 Task: Add a signature Jorge Perez containing With heartfelt thanks and warm wishes, Jorge Perez to email address softage.5@softage.net and add a label Programming
Action: Mouse moved to (1074, 88)
Screenshot: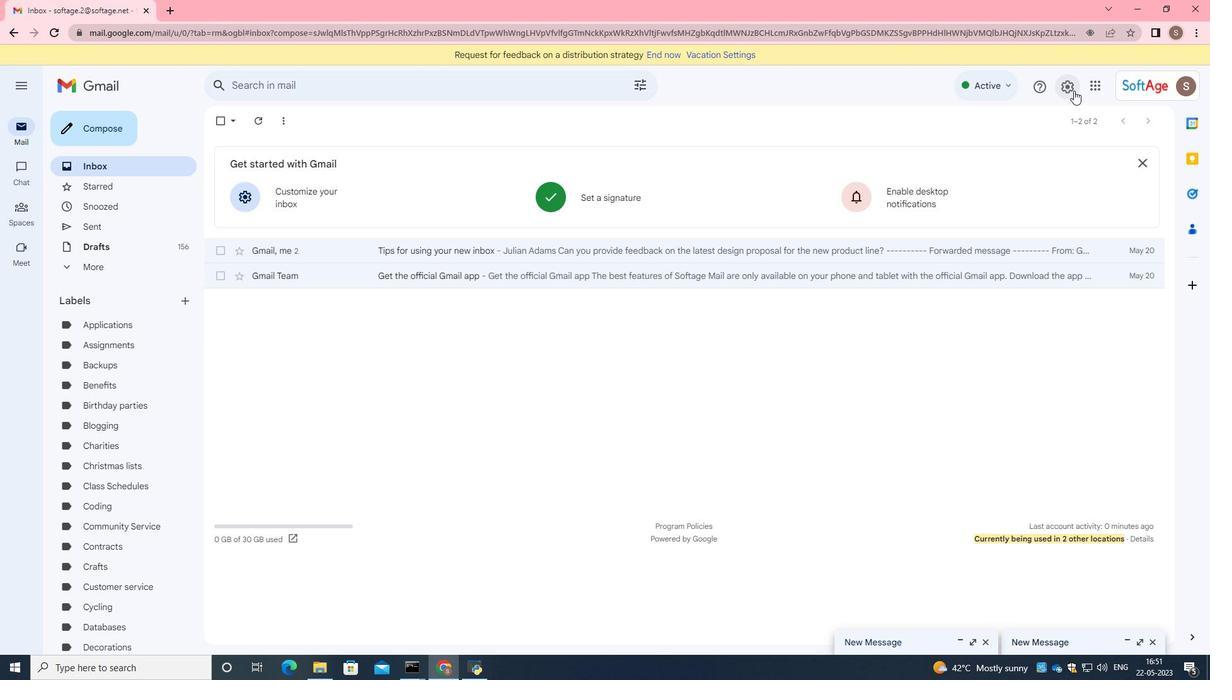 
Action: Mouse pressed left at (1074, 88)
Screenshot: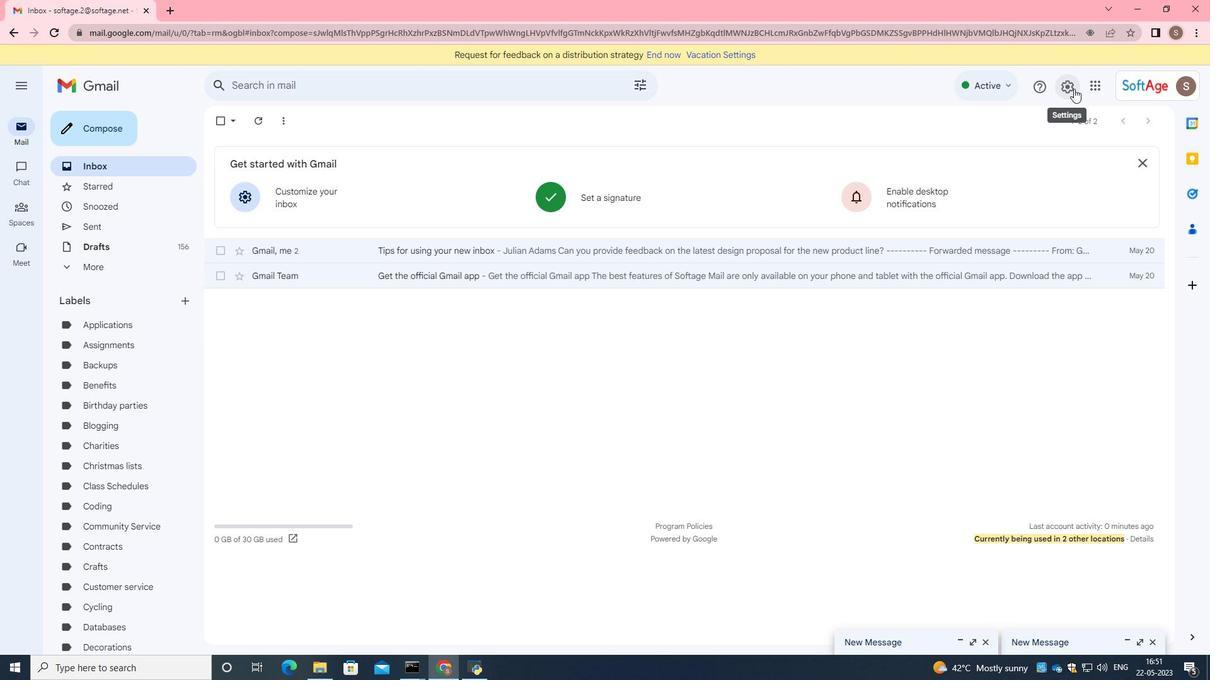 
Action: Mouse moved to (1048, 148)
Screenshot: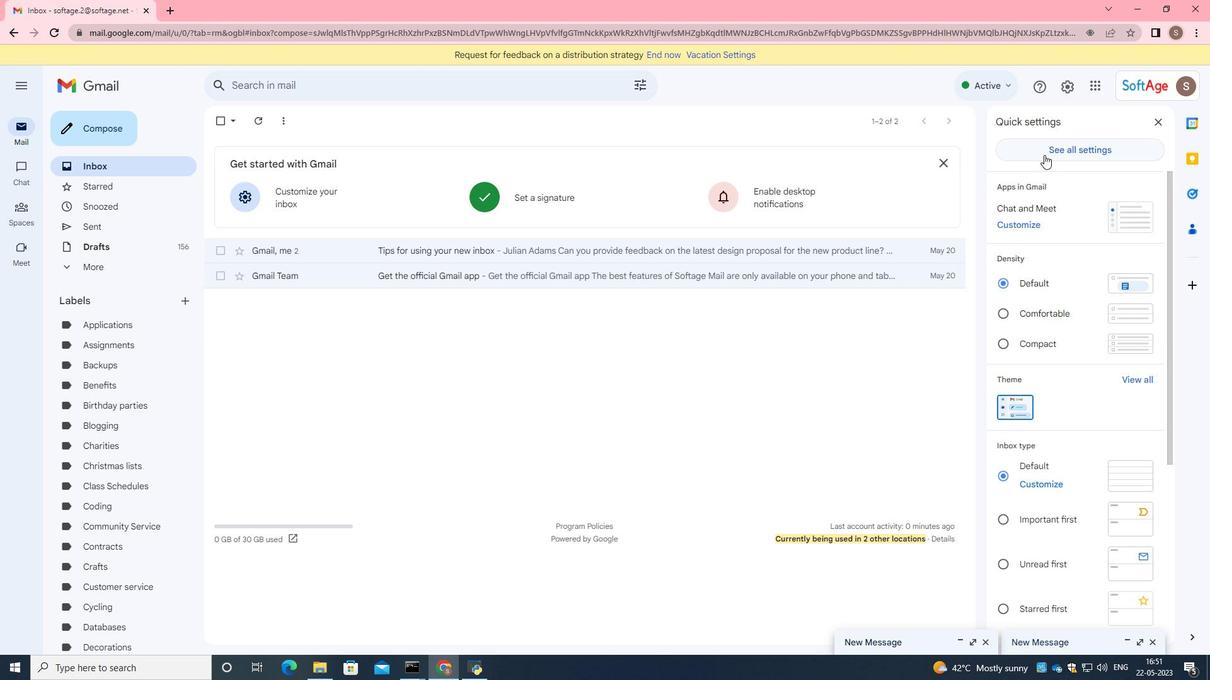 
Action: Mouse pressed left at (1048, 148)
Screenshot: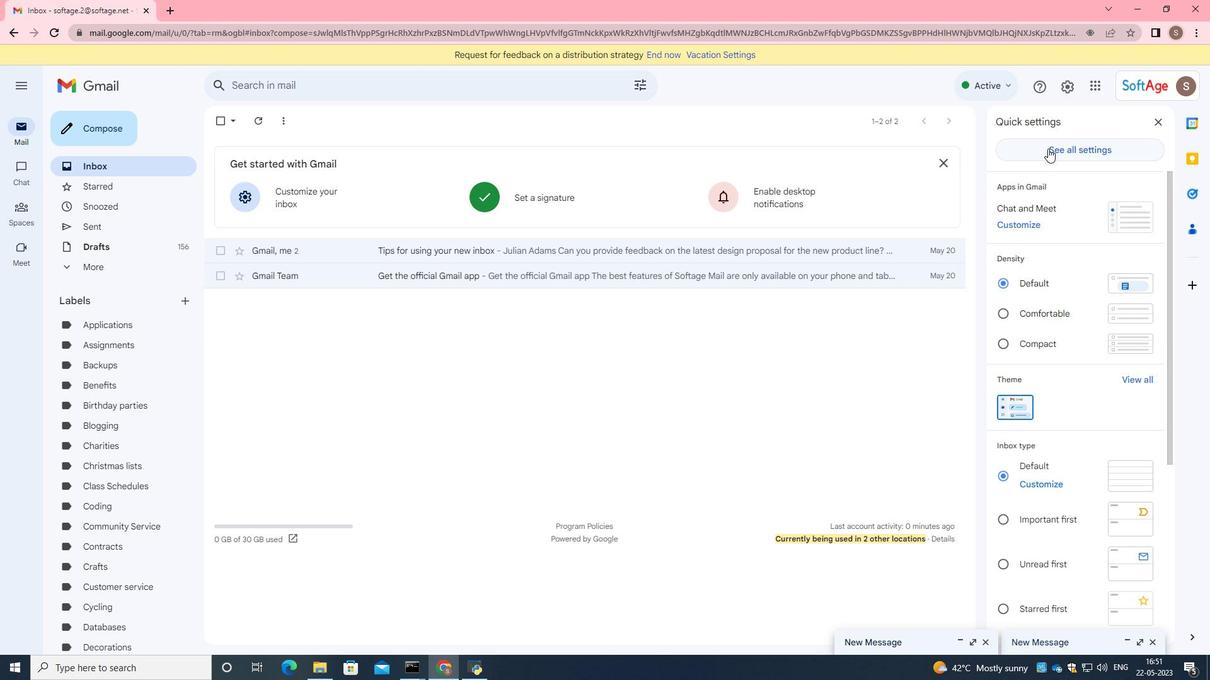 
Action: Mouse moved to (667, 344)
Screenshot: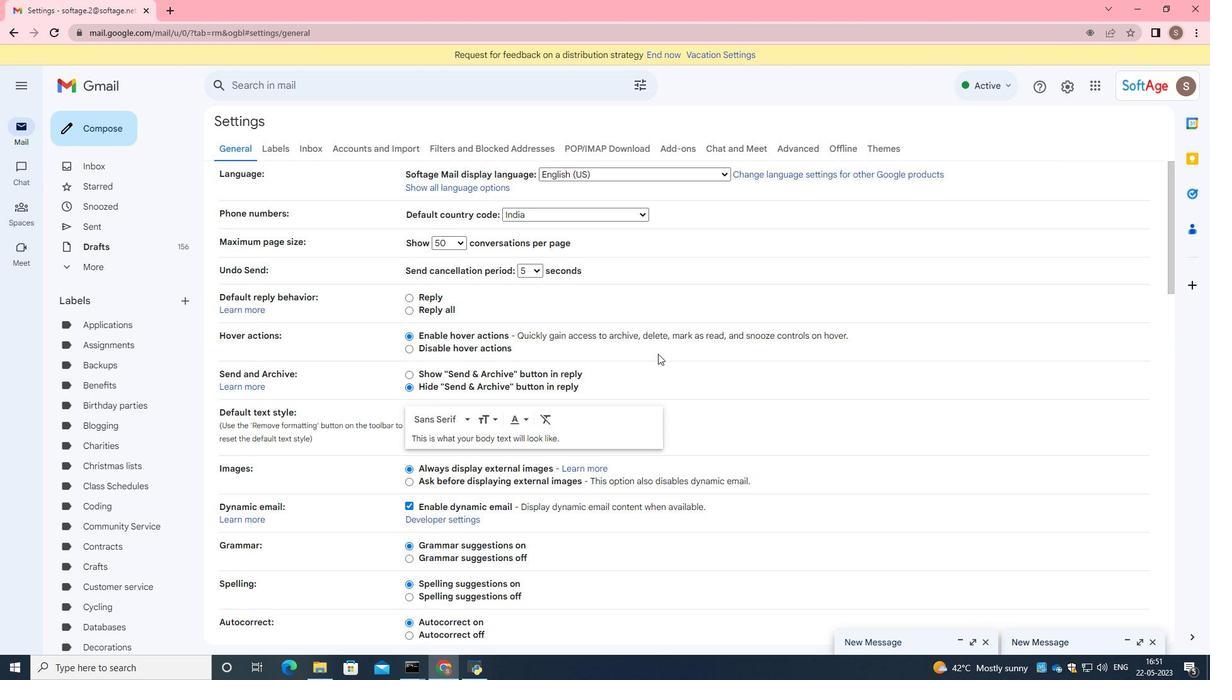 
Action: Mouse scrolled (667, 343) with delta (0, 0)
Screenshot: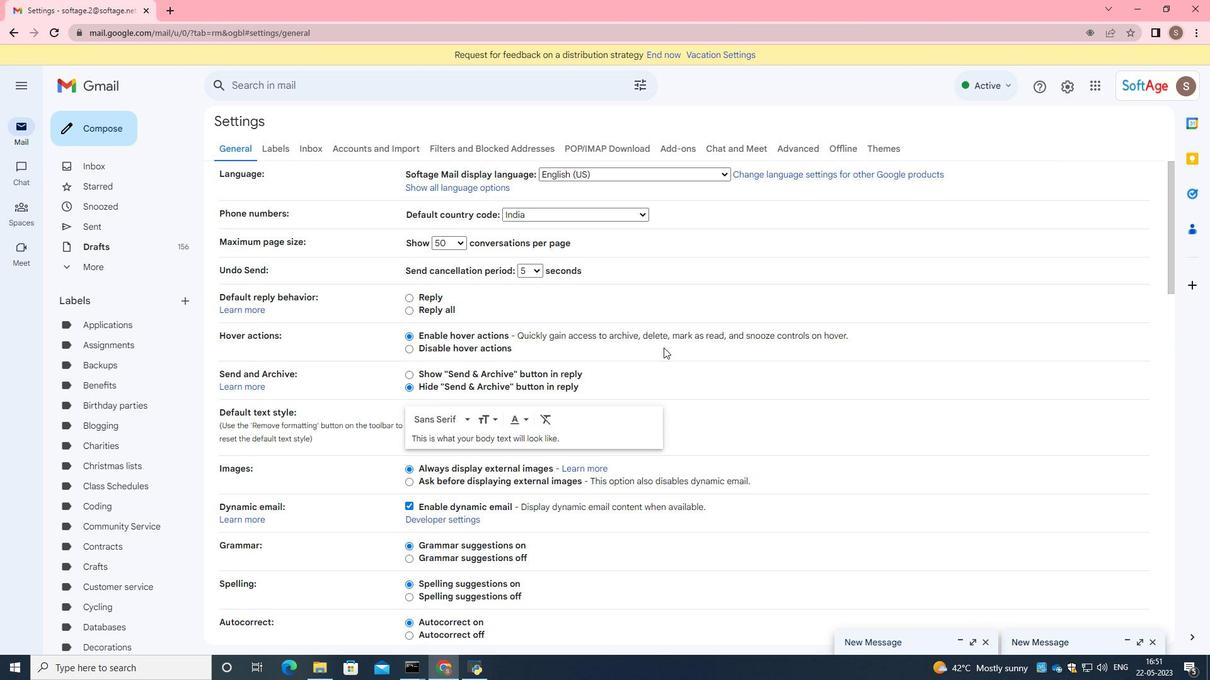 
Action: Mouse moved to (667, 345)
Screenshot: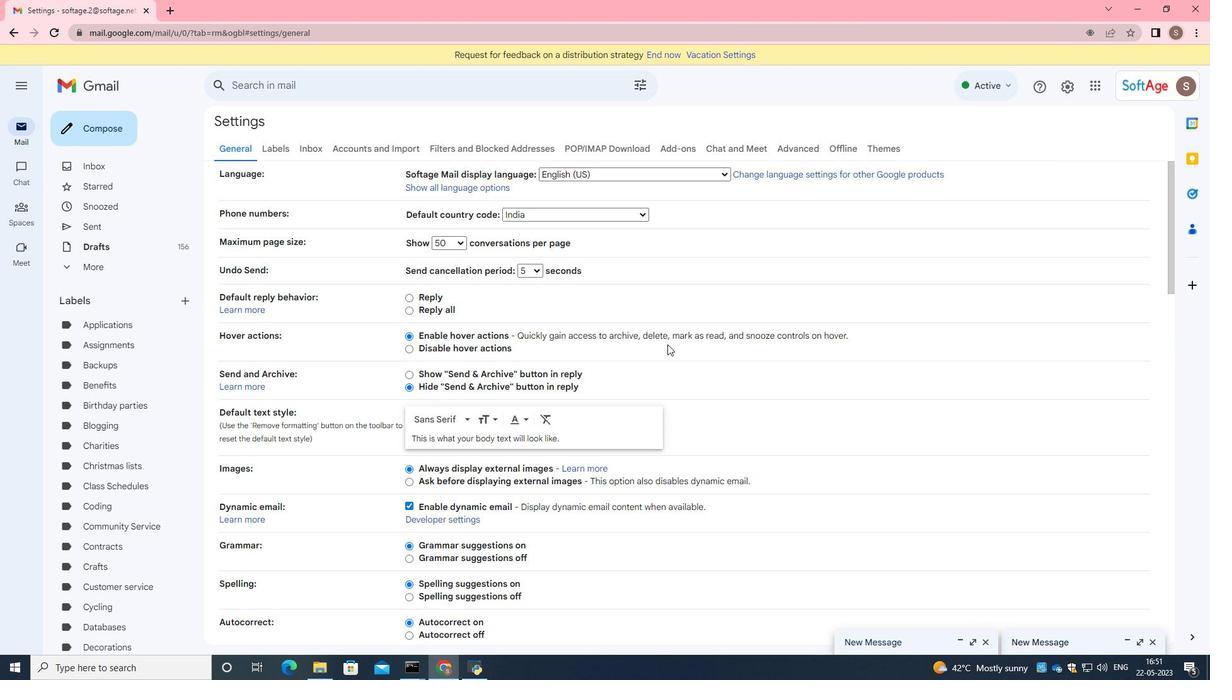 
Action: Mouse scrolled (667, 344) with delta (0, 0)
Screenshot: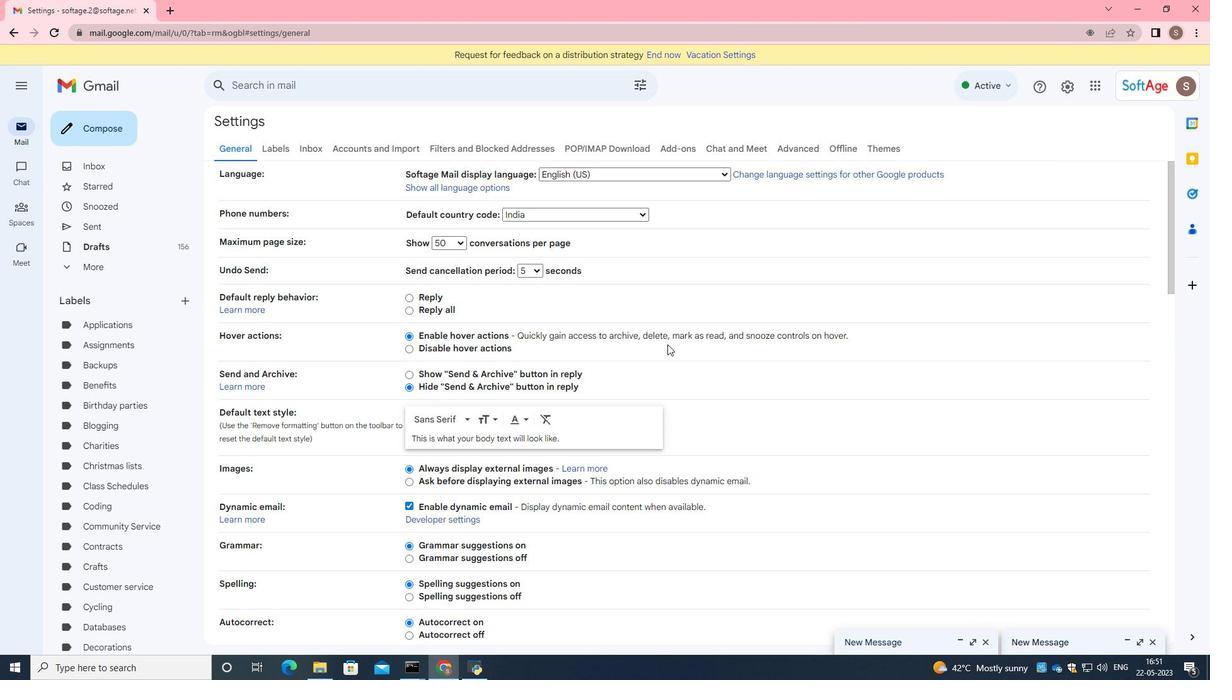 
Action: Mouse moved to (667, 346)
Screenshot: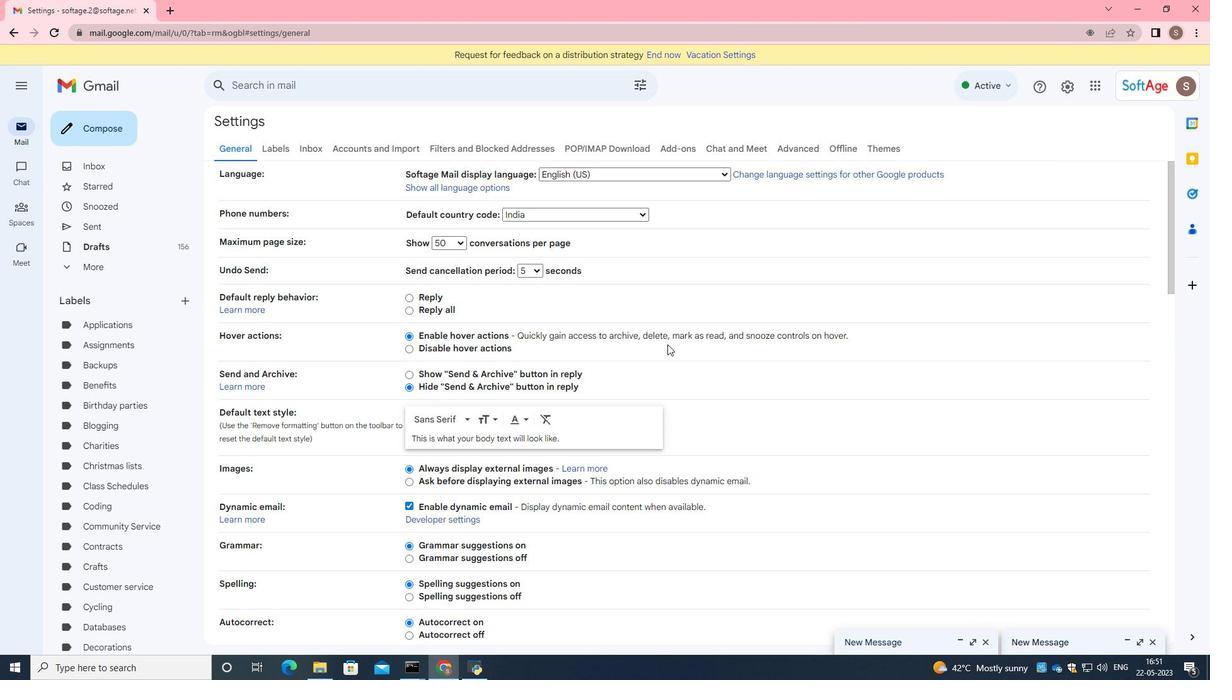 
Action: Mouse scrolled (667, 345) with delta (0, 0)
Screenshot: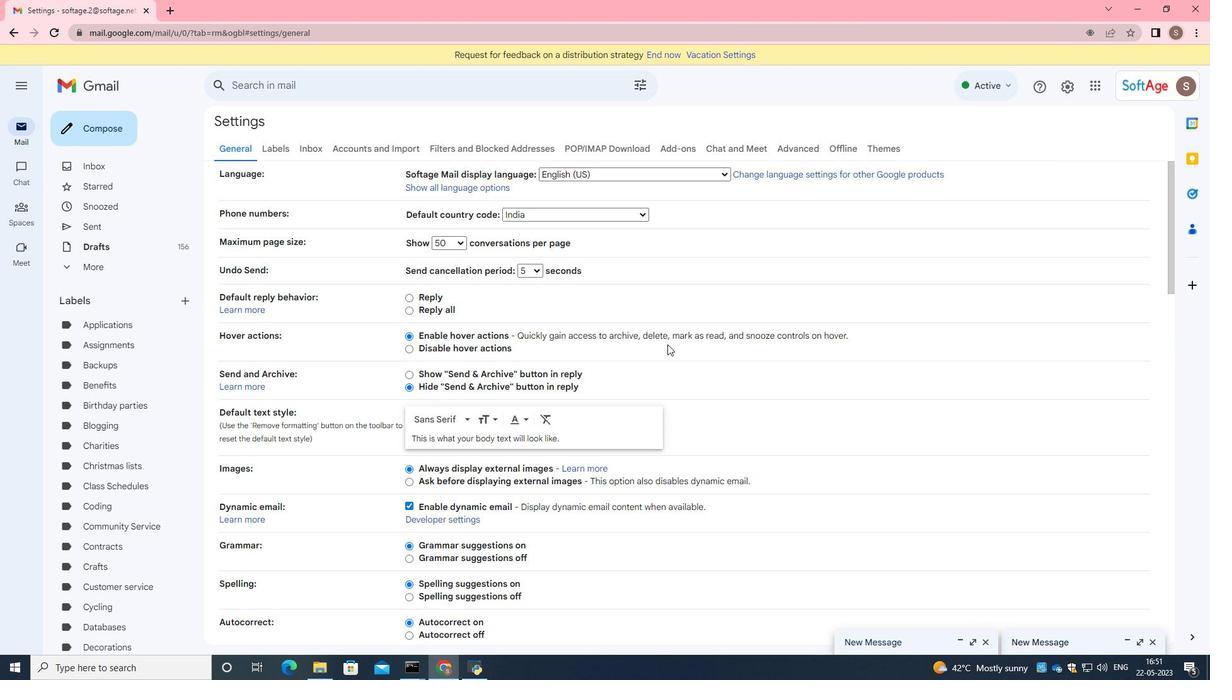 
Action: Mouse scrolled (667, 345) with delta (0, 0)
Screenshot: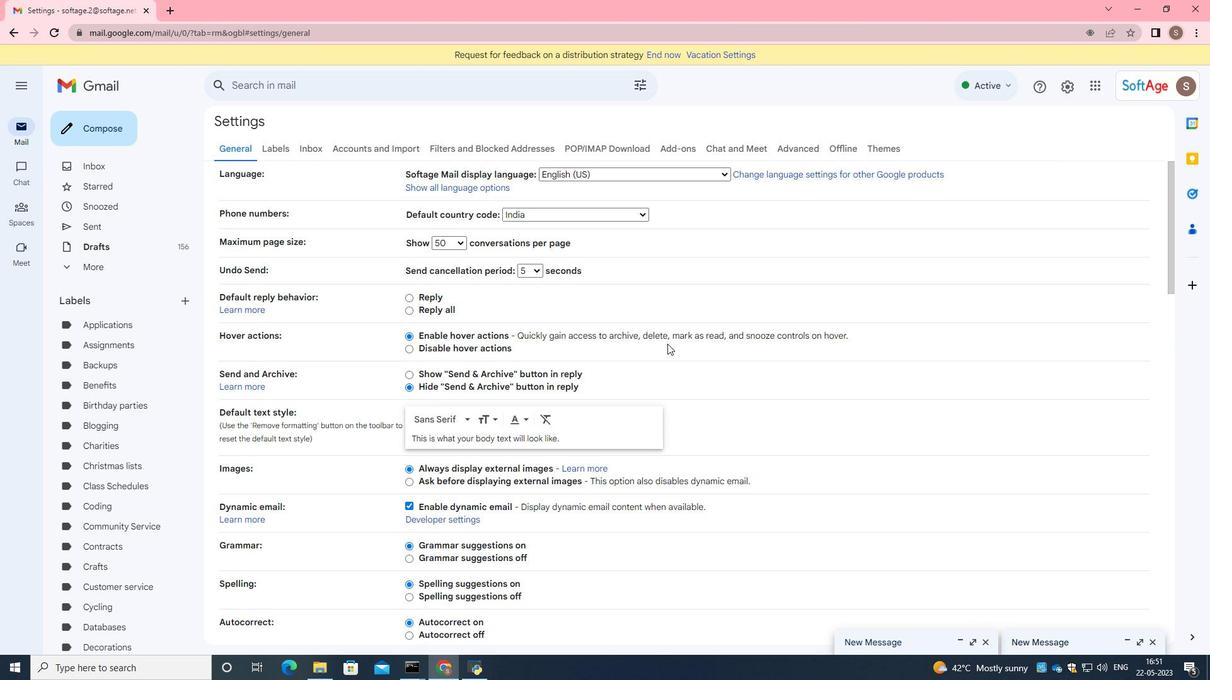 
Action: Mouse scrolled (667, 345) with delta (0, 0)
Screenshot: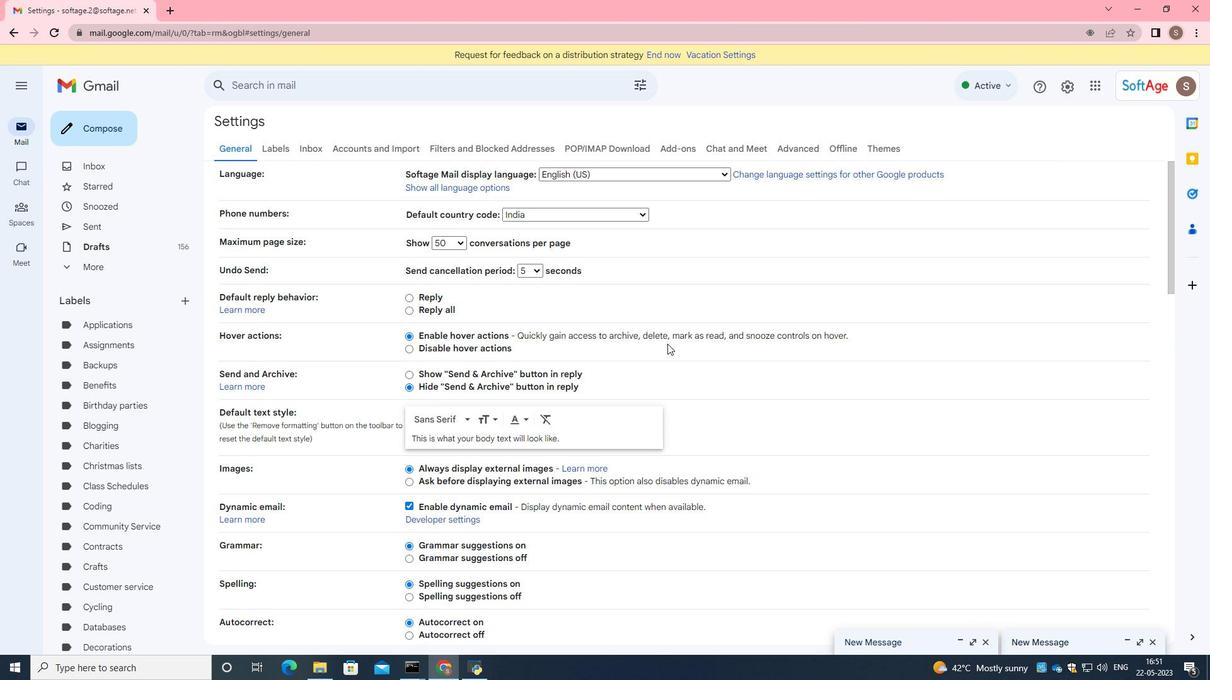 
Action: Mouse scrolled (667, 345) with delta (0, 0)
Screenshot: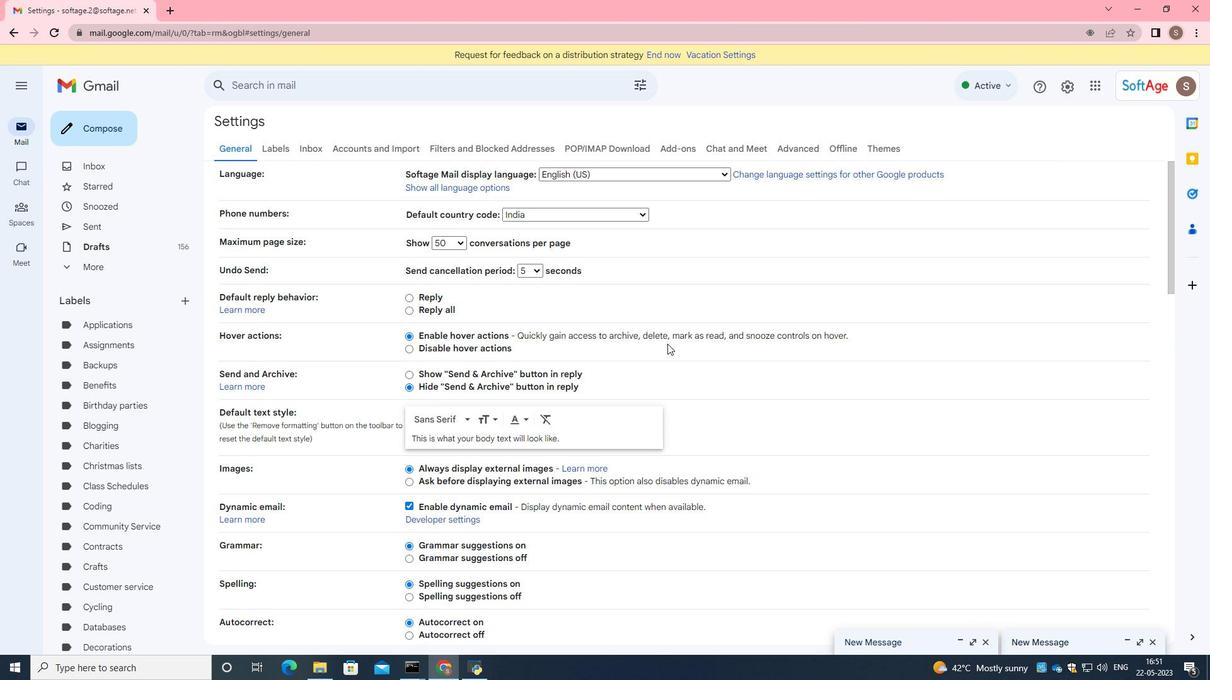 
Action: Mouse scrolled (667, 345) with delta (0, 0)
Screenshot: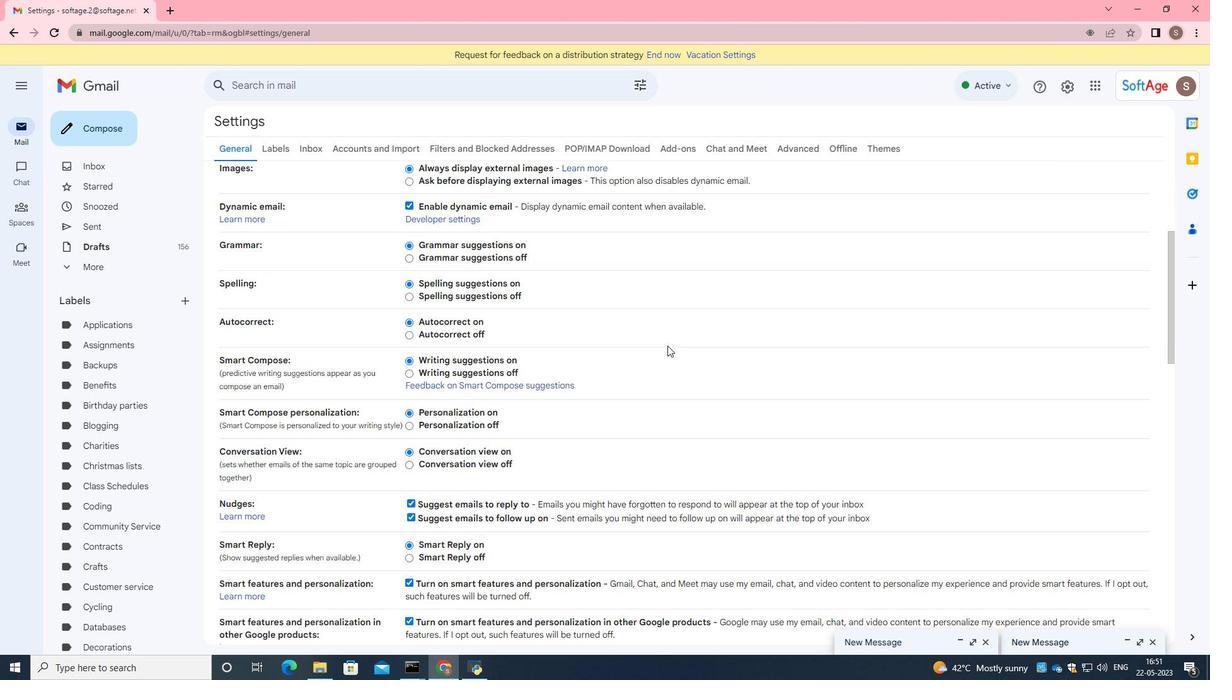 
Action: Mouse scrolled (667, 345) with delta (0, 0)
Screenshot: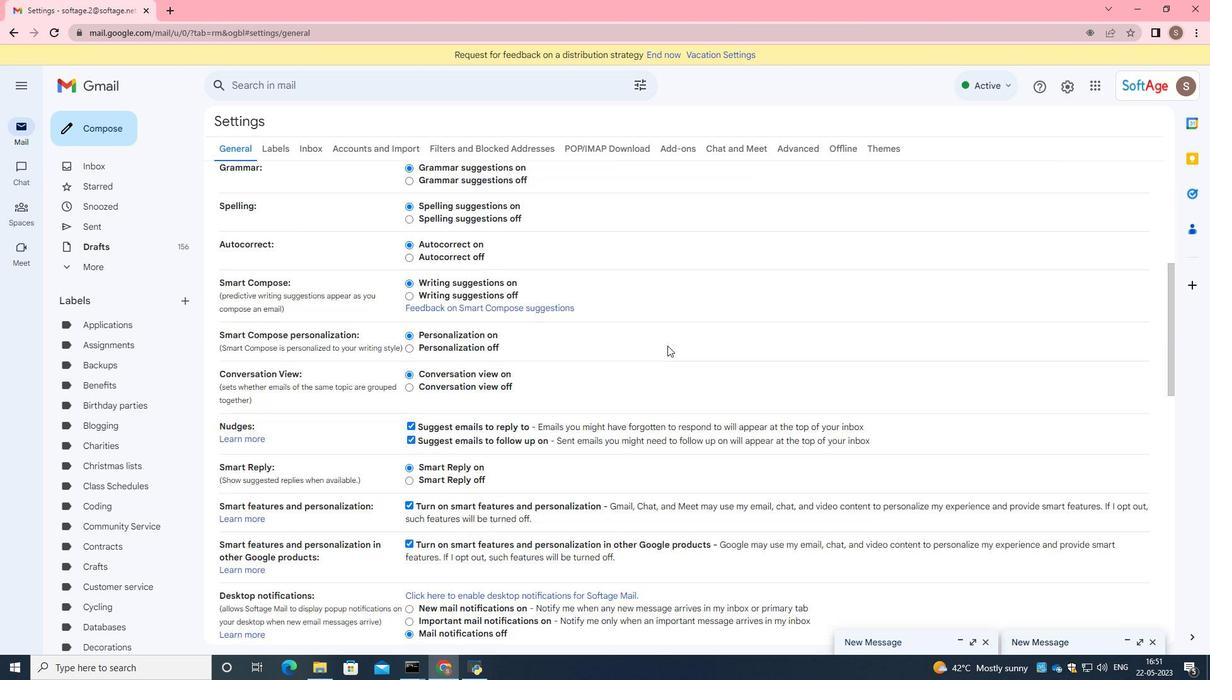 
Action: Mouse scrolled (667, 345) with delta (0, 0)
Screenshot: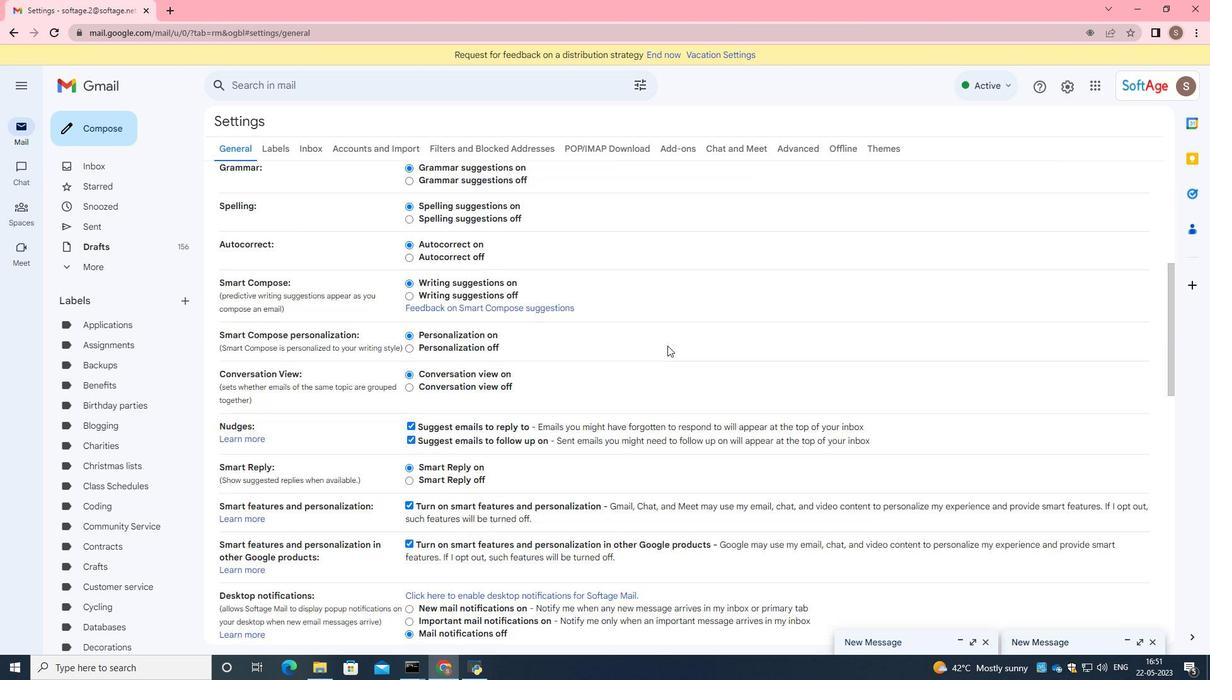 
Action: Mouse scrolled (667, 345) with delta (0, 0)
Screenshot: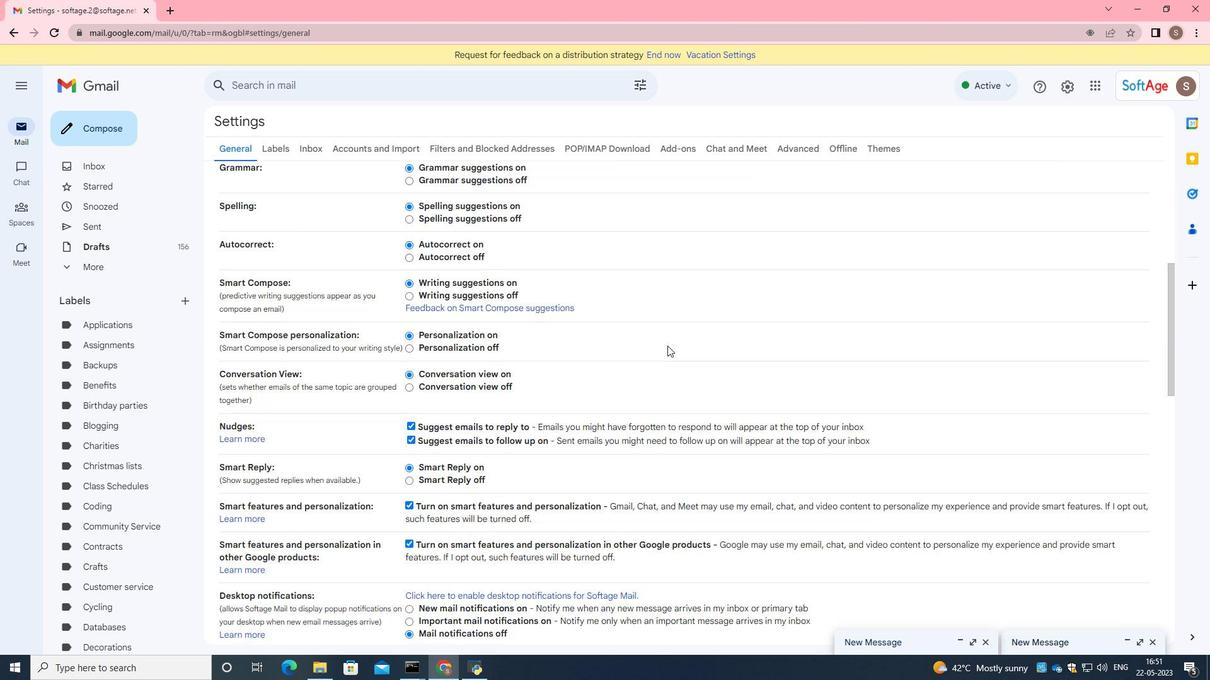
Action: Mouse scrolled (667, 345) with delta (0, 0)
Screenshot: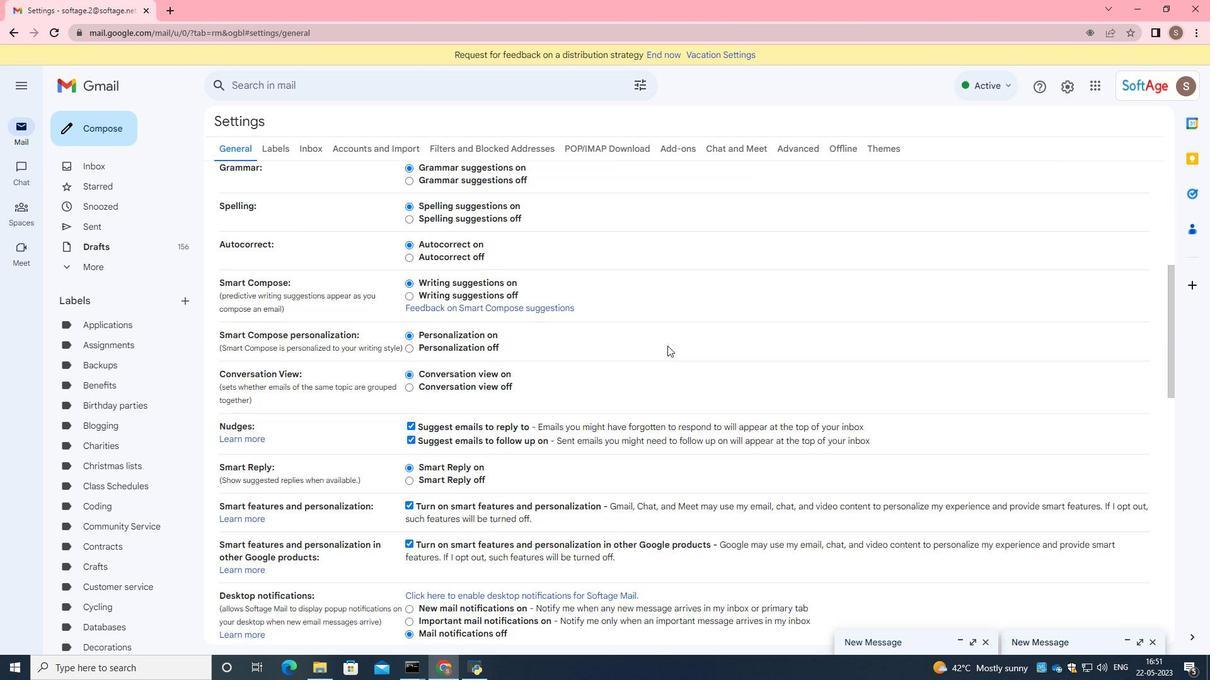
Action: Mouse scrolled (667, 345) with delta (0, 0)
Screenshot: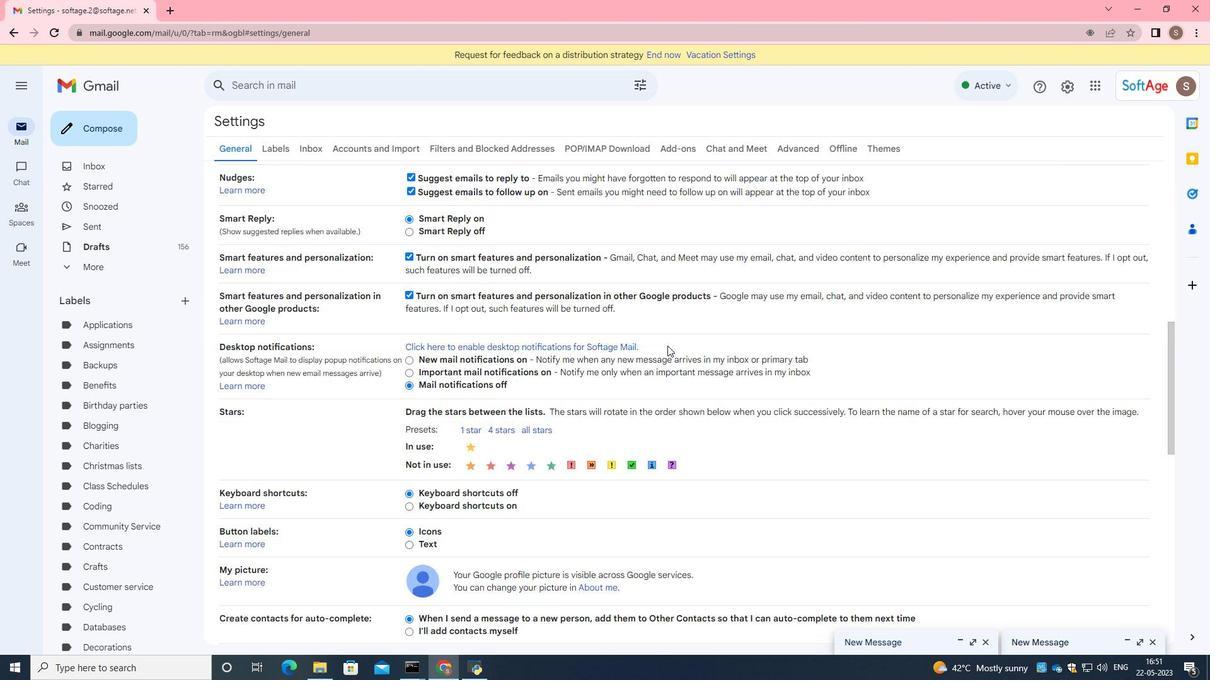 
Action: Mouse scrolled (667, 345) with delta (0, 0)
Screenshot: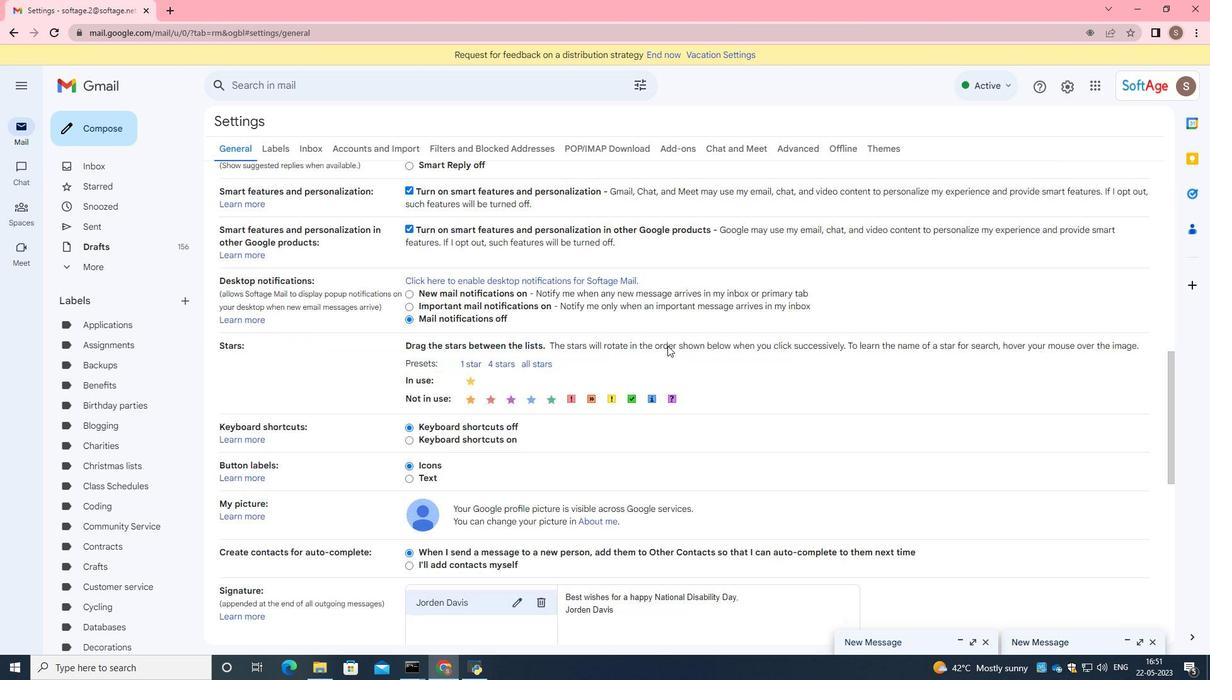 
Action: Mouse moved to (541, 478)
Screenshot: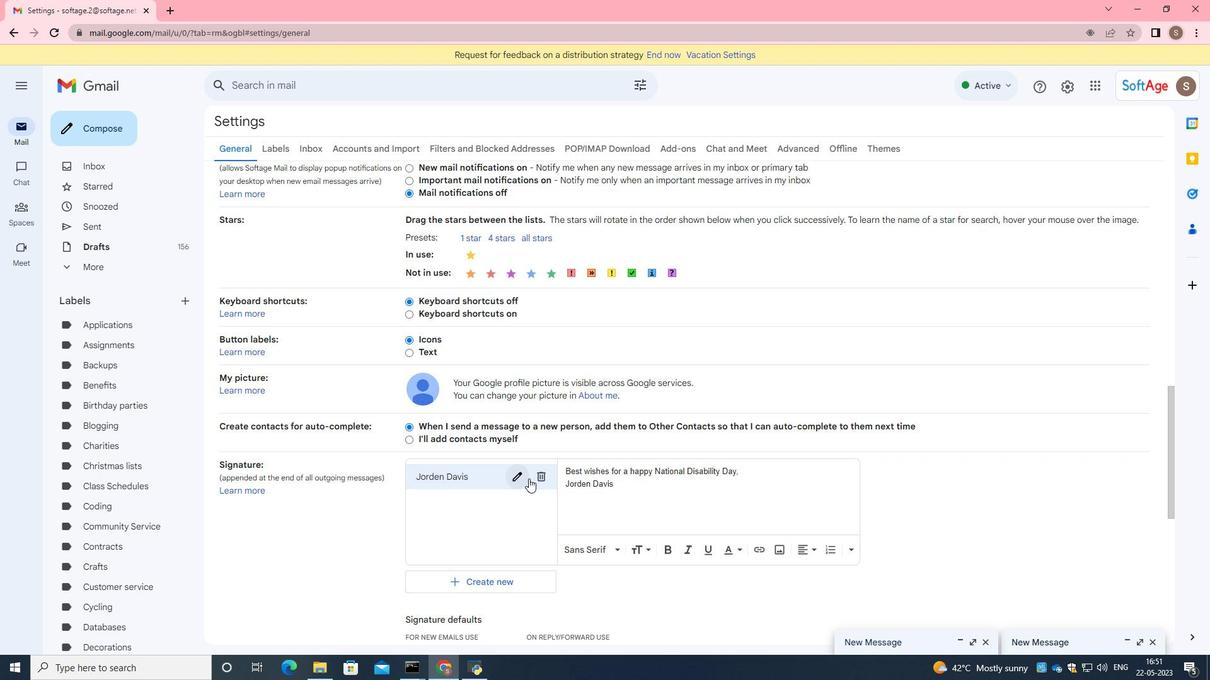 
Action: Mouse pressed left at (541, 478)
Screenshot: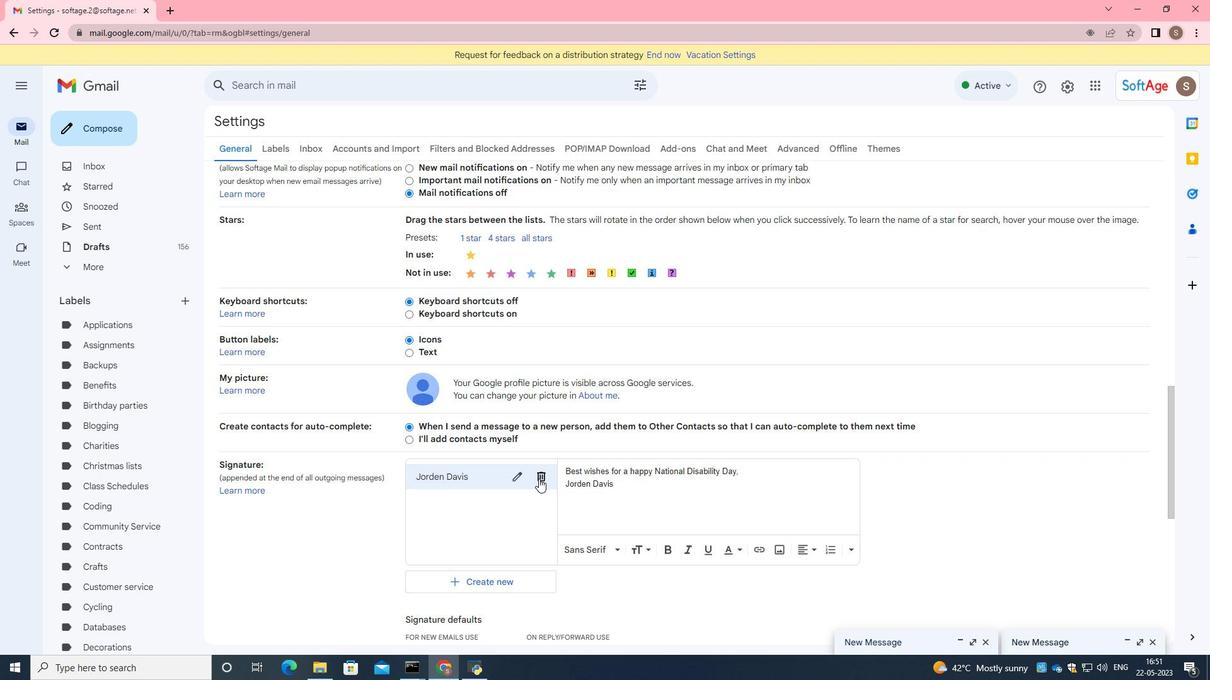 
Action: Mouse moved to (707, 390)
Screenshot: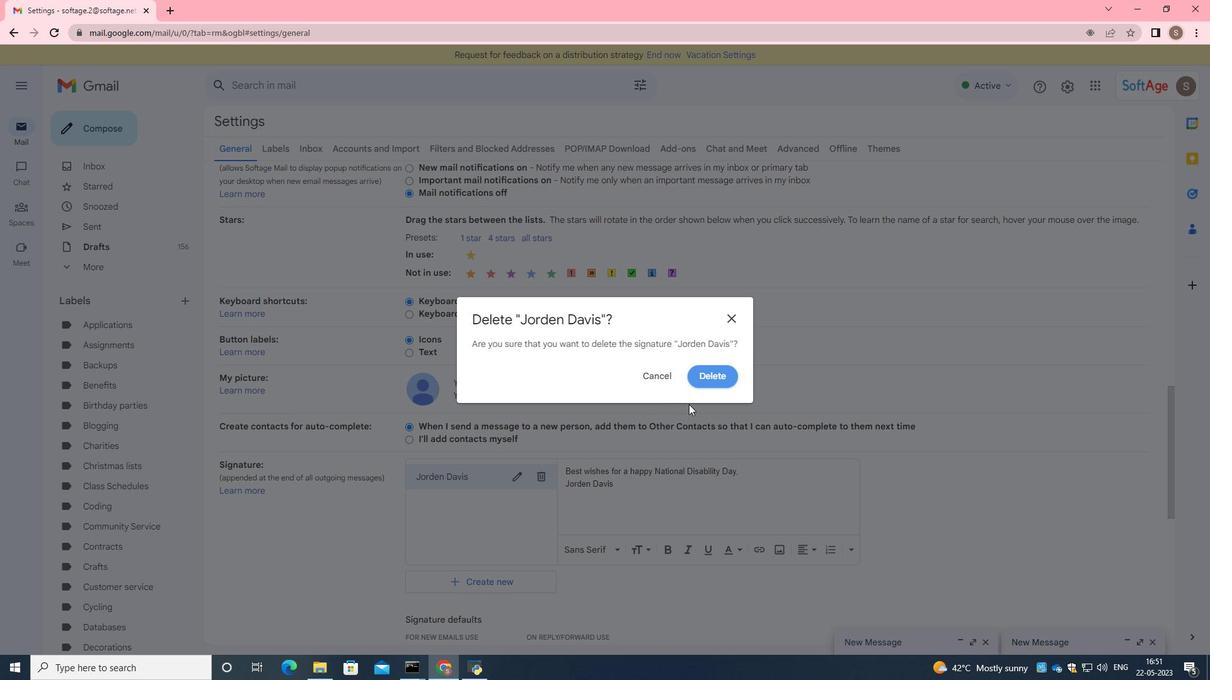 
Action: Mouse pressed left at (707, 390)
Screenshot: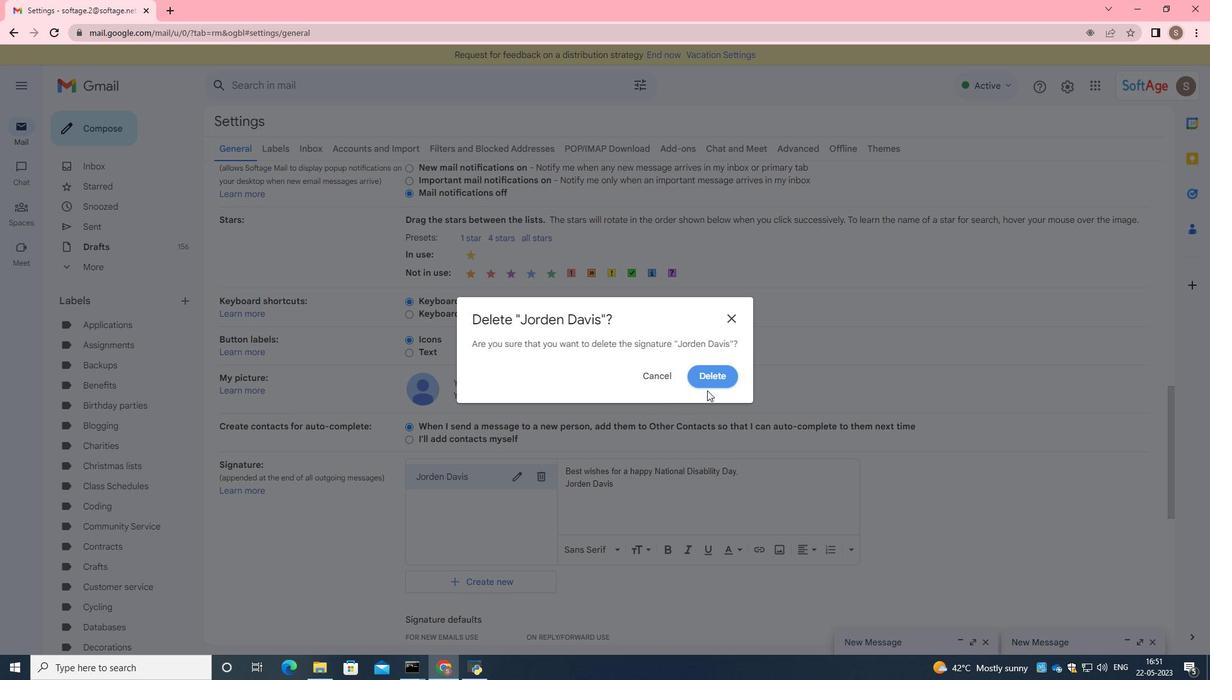 
Action: Mouse moved to (709, 381)
Screenshot: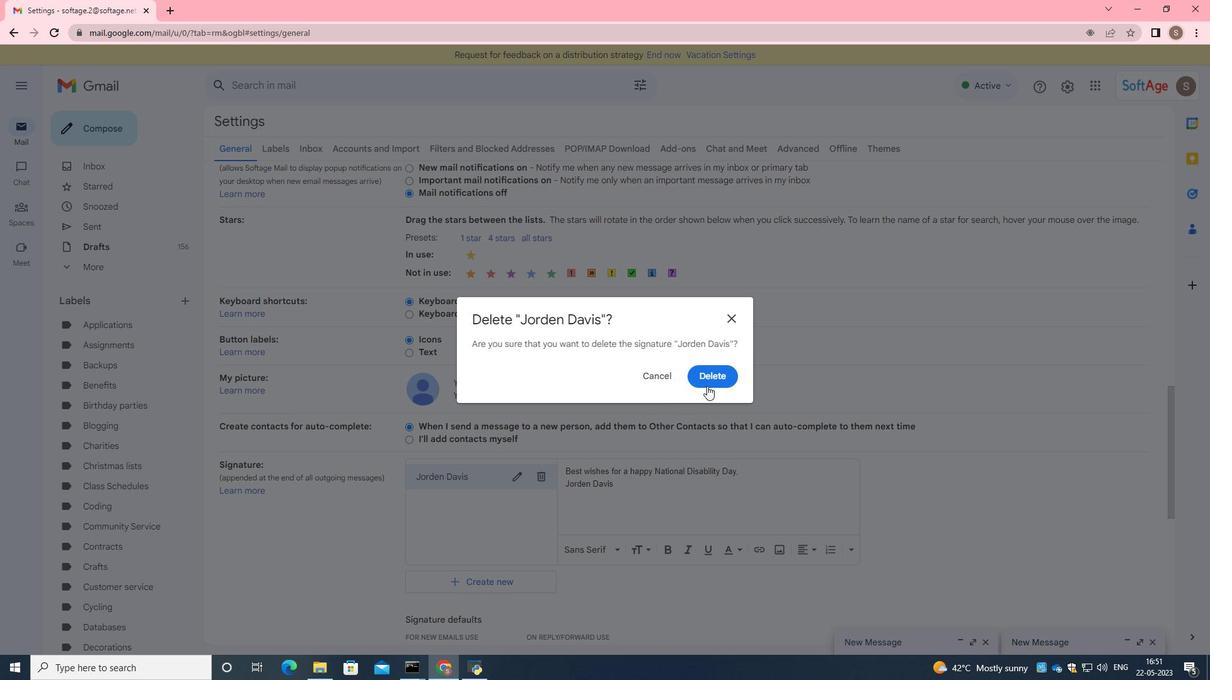 
Action: Mouse pressed left at (709, 381)
Screenshot: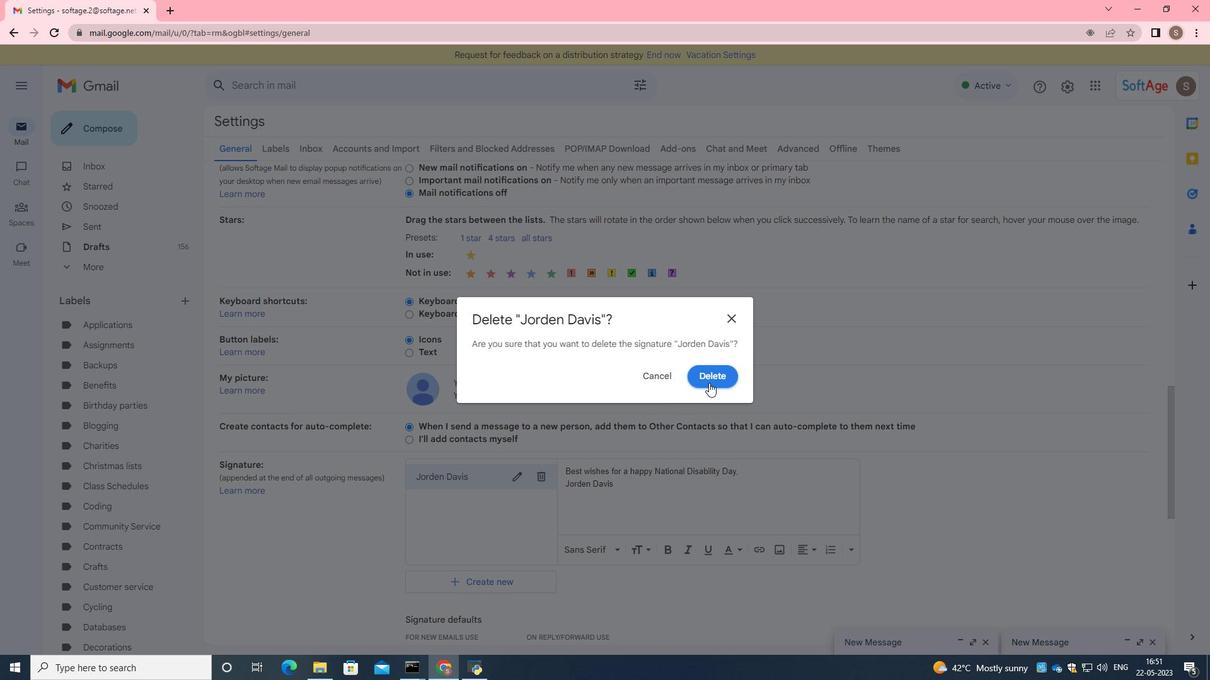 
Action: Mouse moved to (445, 493)
Screenshot: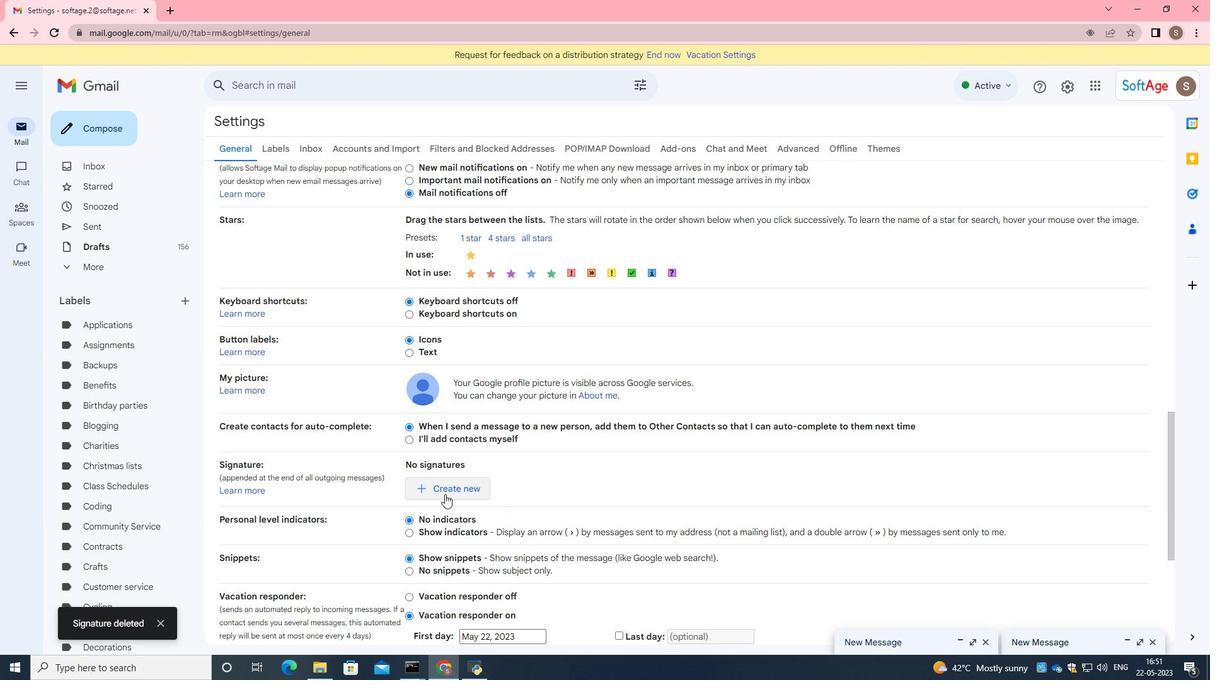 
Action: Mouse pressed left at (445, 493)
Screenshot: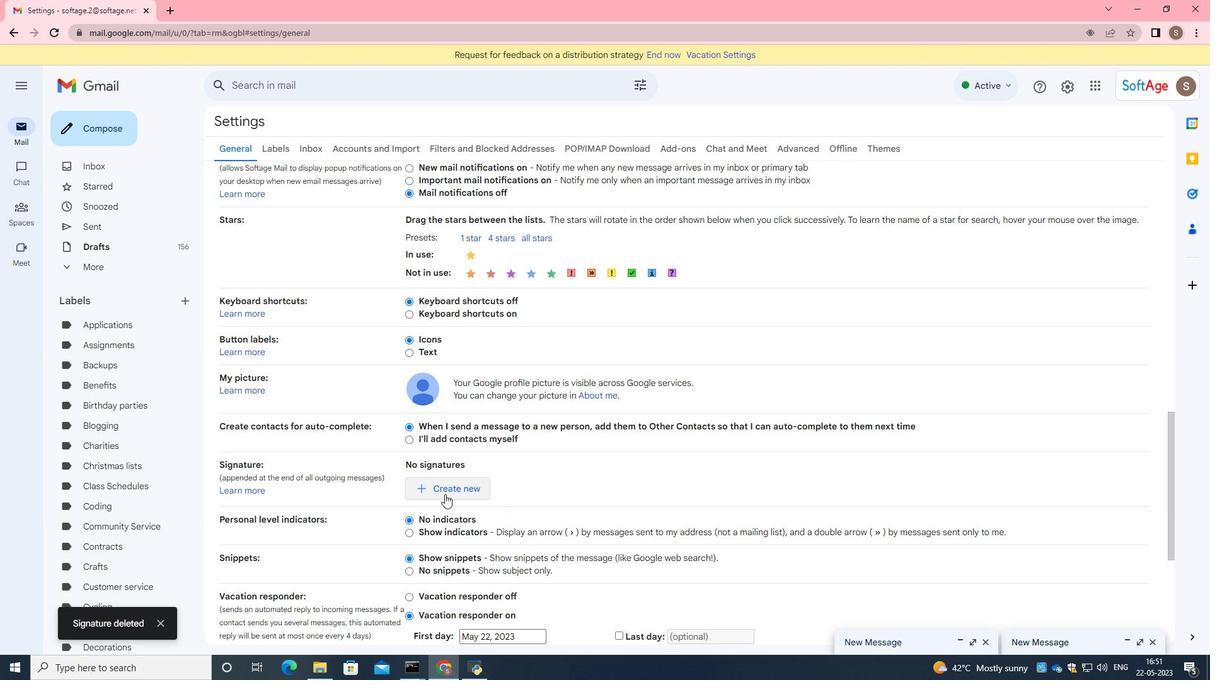 
Action: Mouse moved to (439, 276)
Screenshot: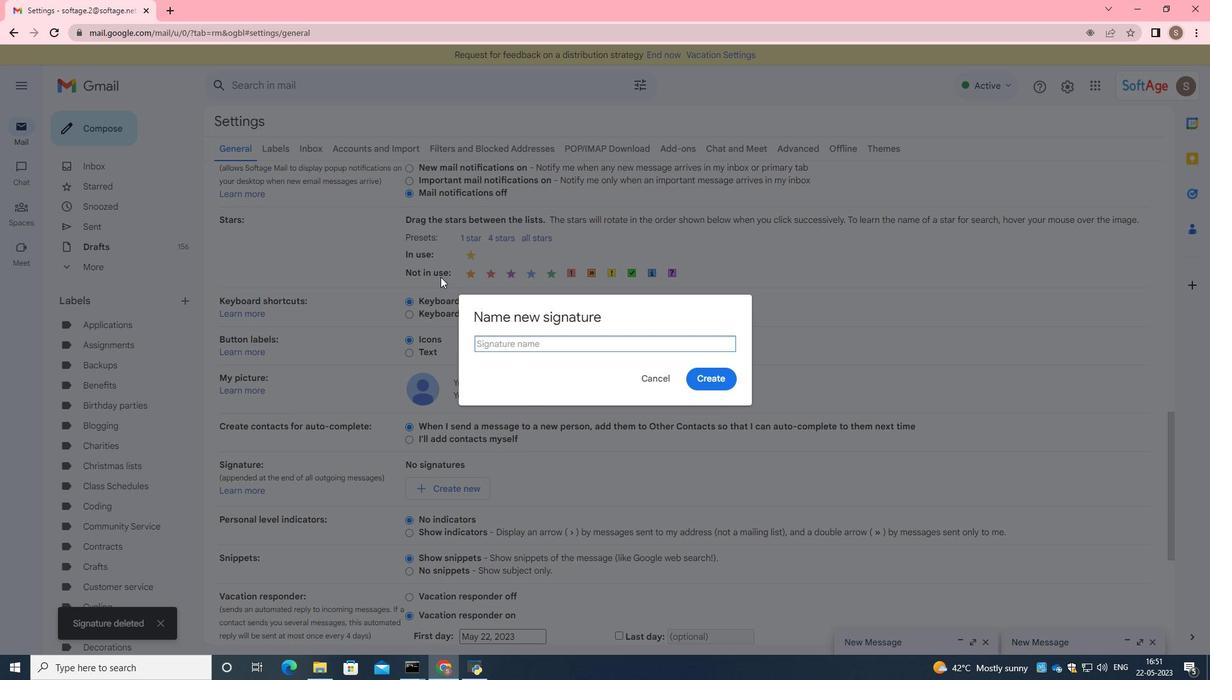
Action: Key pressed <Key.caps_lock>J<Key.caps_lock>orge<Key.space><Key.caps_lock>P<Key.caps_lock>erez
Screenshot: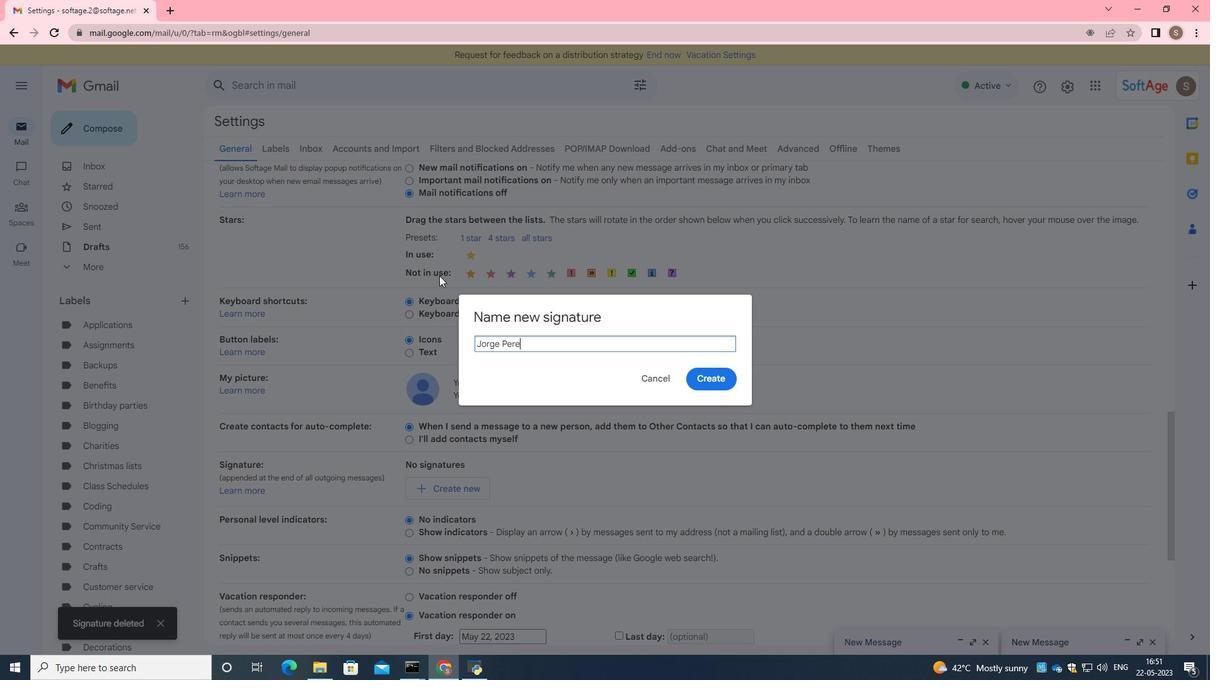 
Action: Mouse moved to (719, 376)
Screenshot: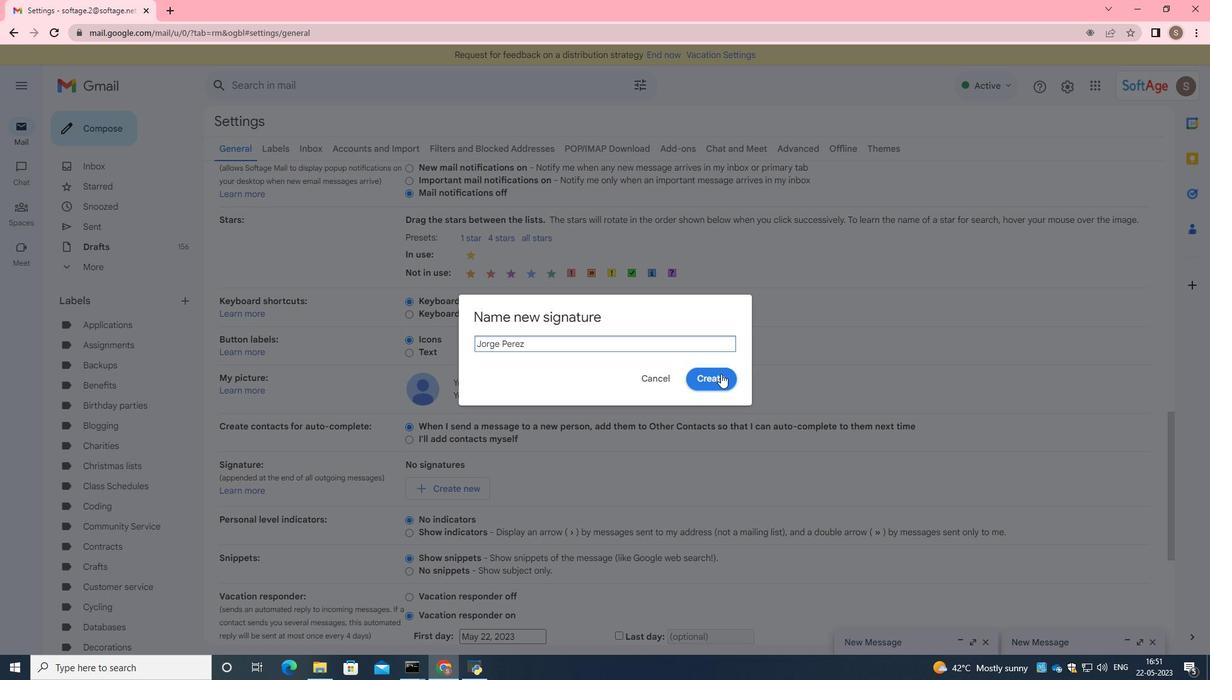 
Action: Mouse pressed left at (719, 376)
Screenshot: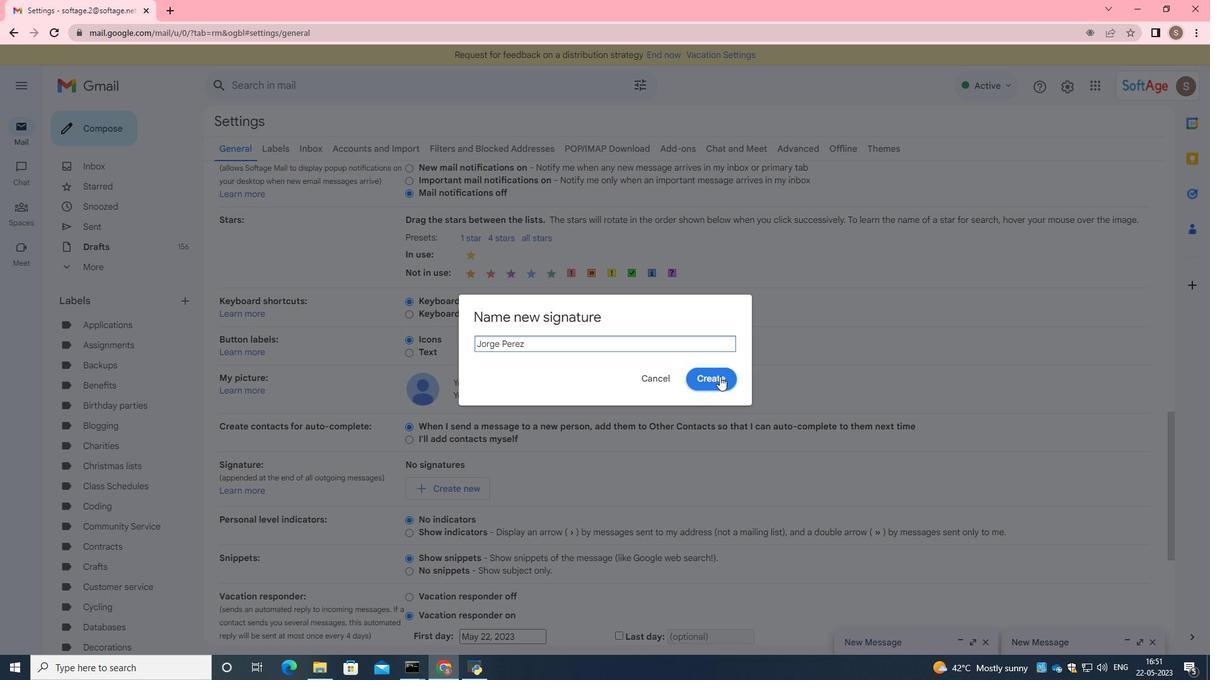 
Action: Mouse moved to (618, 467)
Screenshot: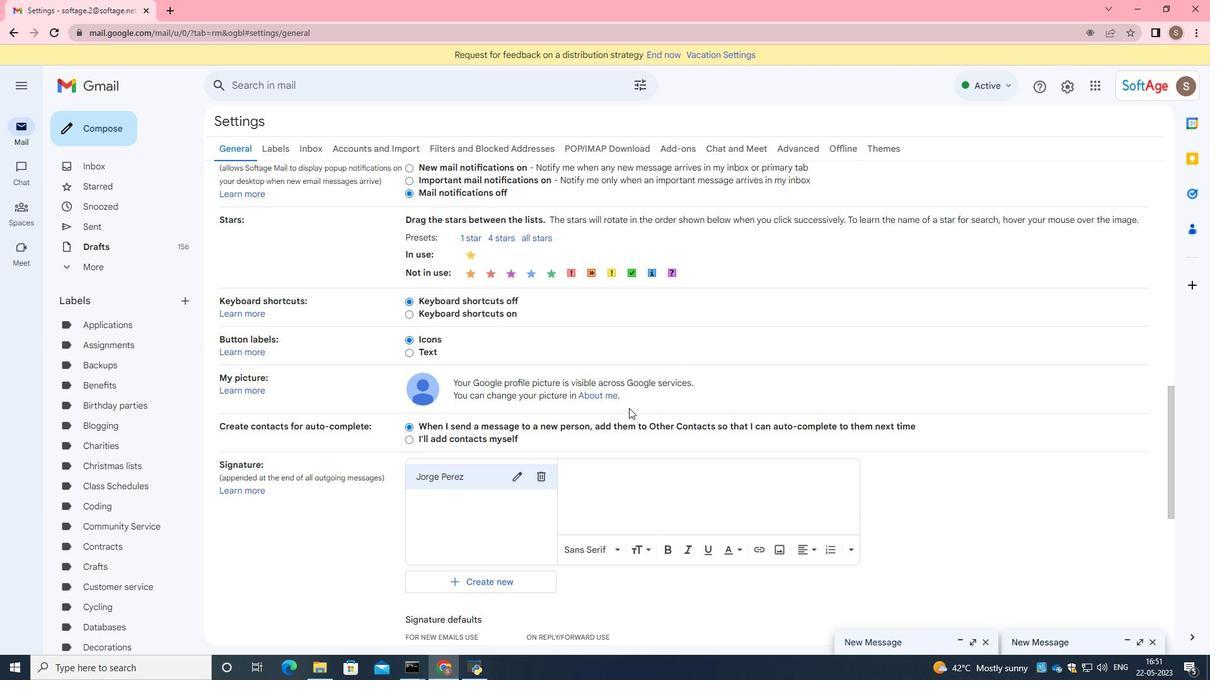 
Action: Mouse pressed left at (618, 467)
Screenshot: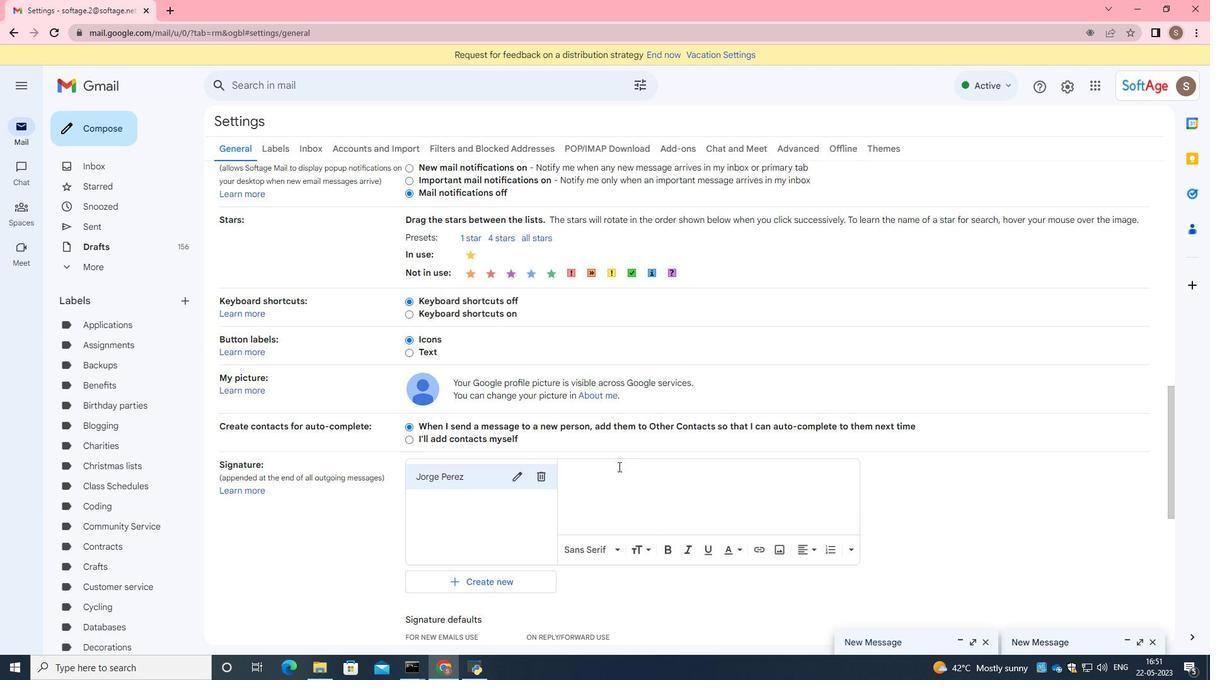 
Action: Mouse moved to (598, 455)
Screenshot: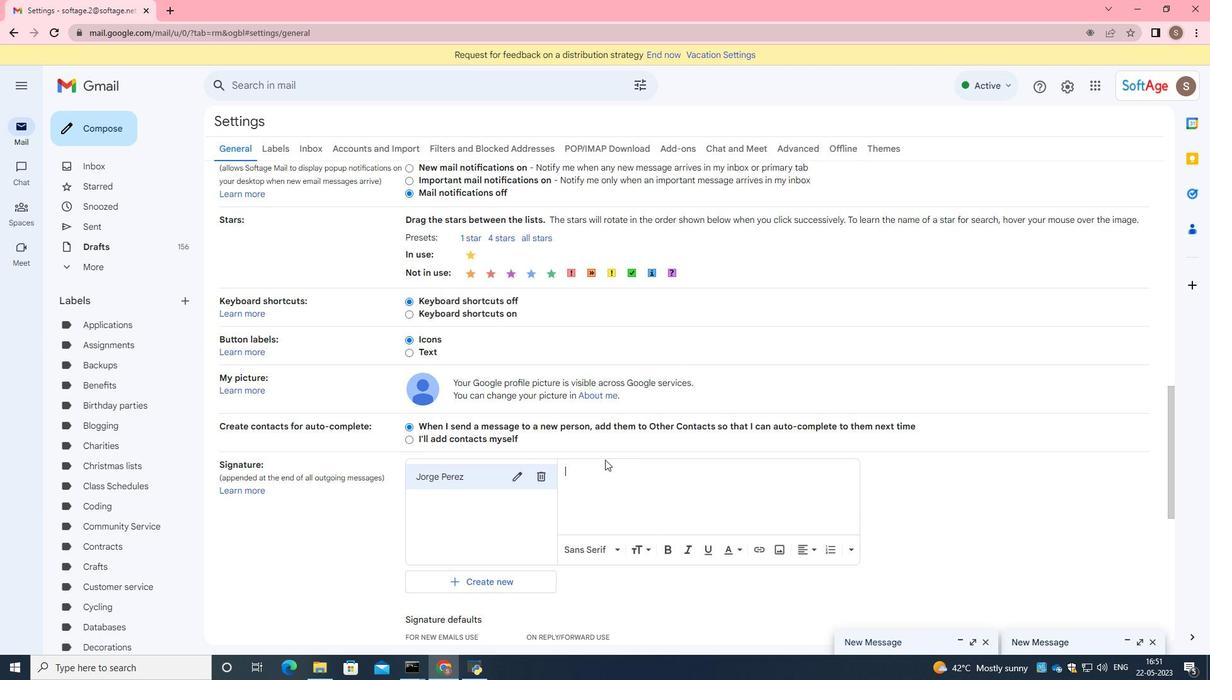 
Action: Key pressed <Key.caps_lock>H<Key.caps_lock>eartfelt<Key.space>thanks<Key.space>and<Key.space>warm<Key.space>wishes,<Key.space><Key.enter><Key.caps_lock>J<Key.caps_lock>orge<Key.space><Key.caps_lock>P<Key.caps_lock>erez
Screenshot: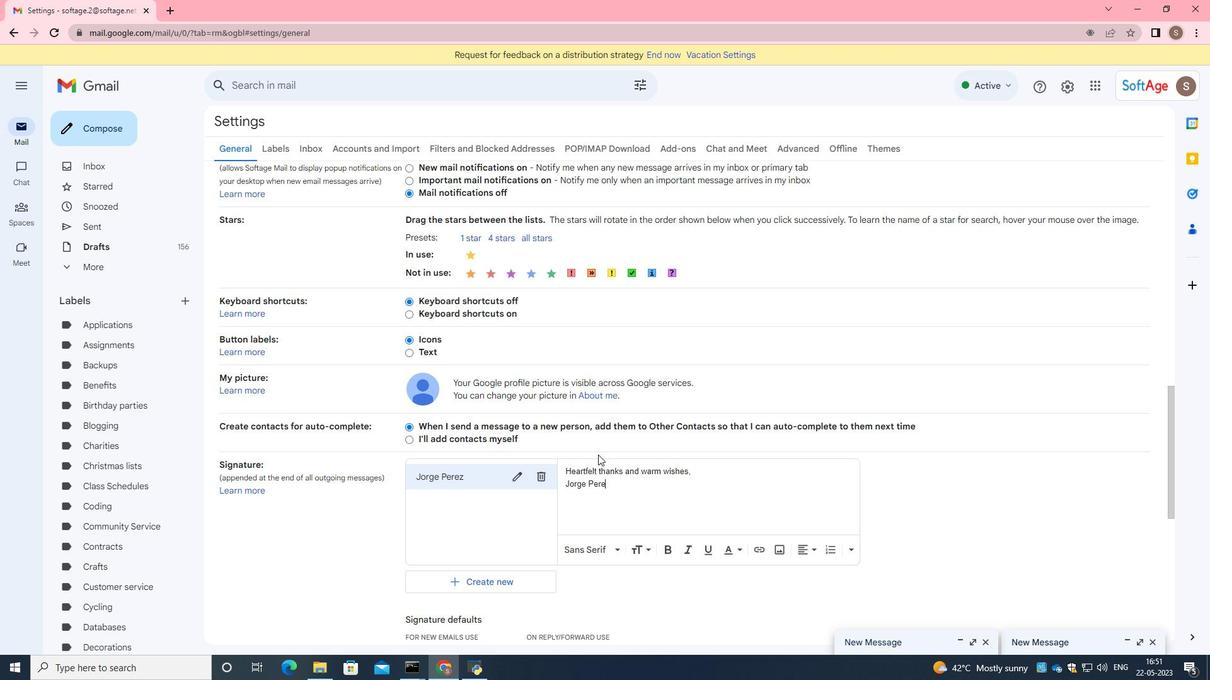
Action: Mouse moved to (613, 477)
Screenshot: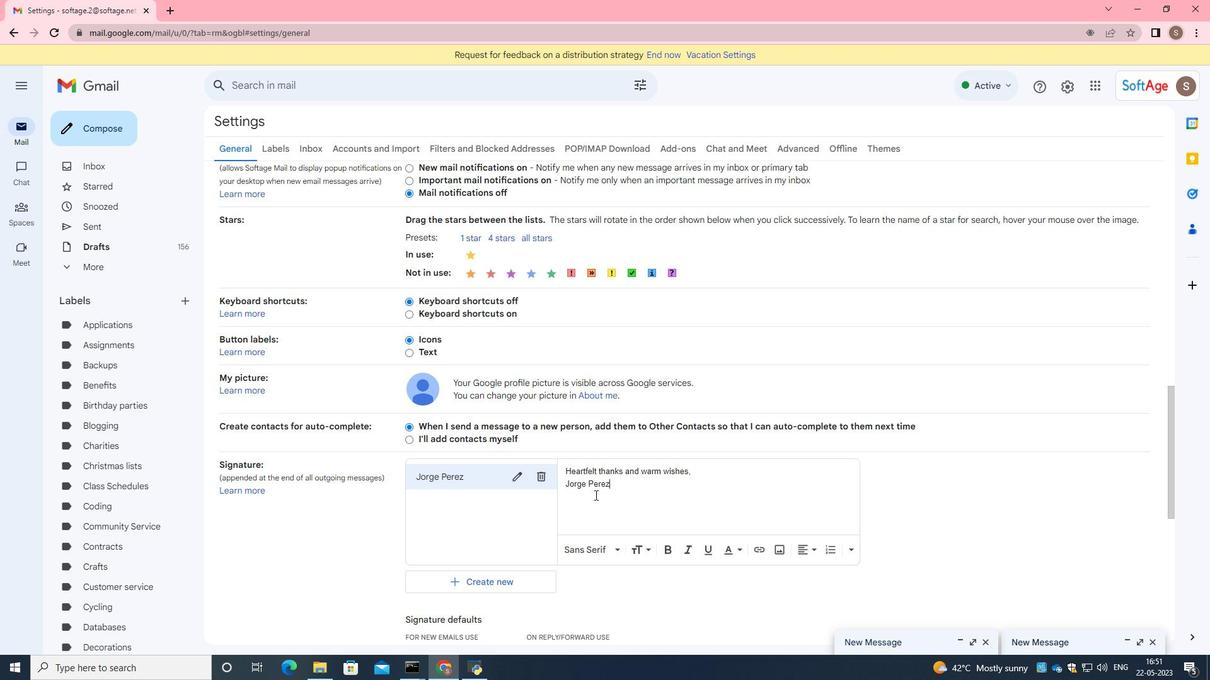
Action: Mouse scrolled (613, 476) with delta (0, 0)
Screenshot: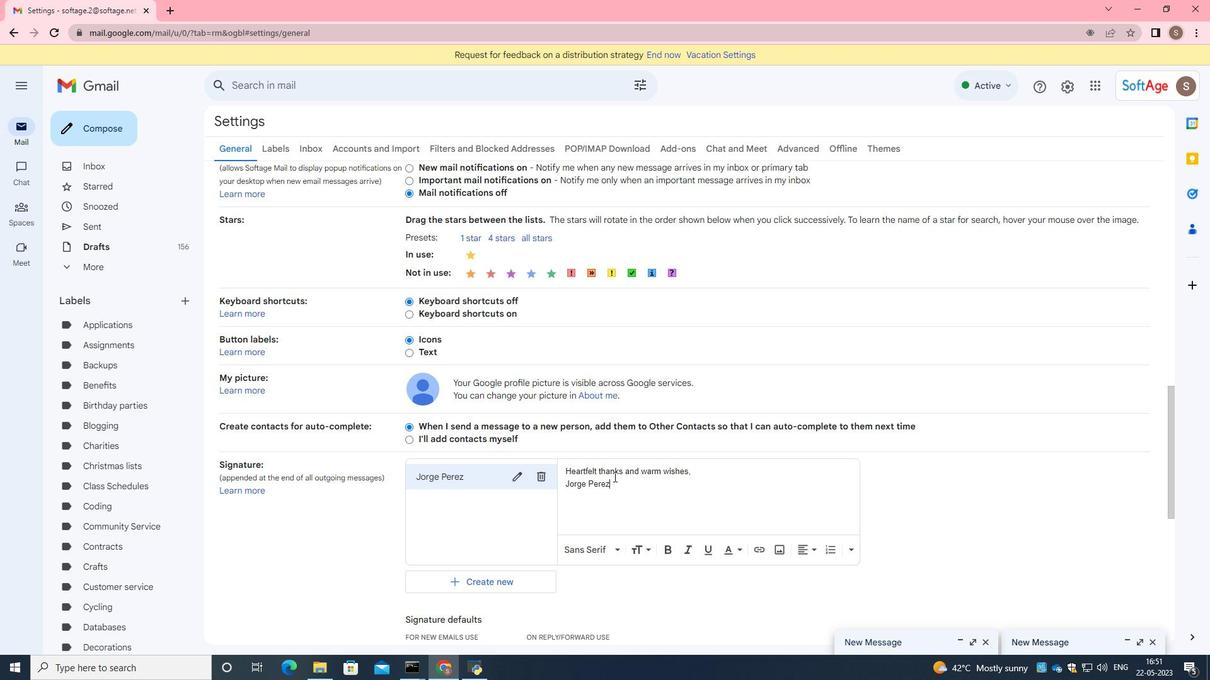 
Action: Mouse scrolled (613, 476) with delta (0, 0)
Screenshot: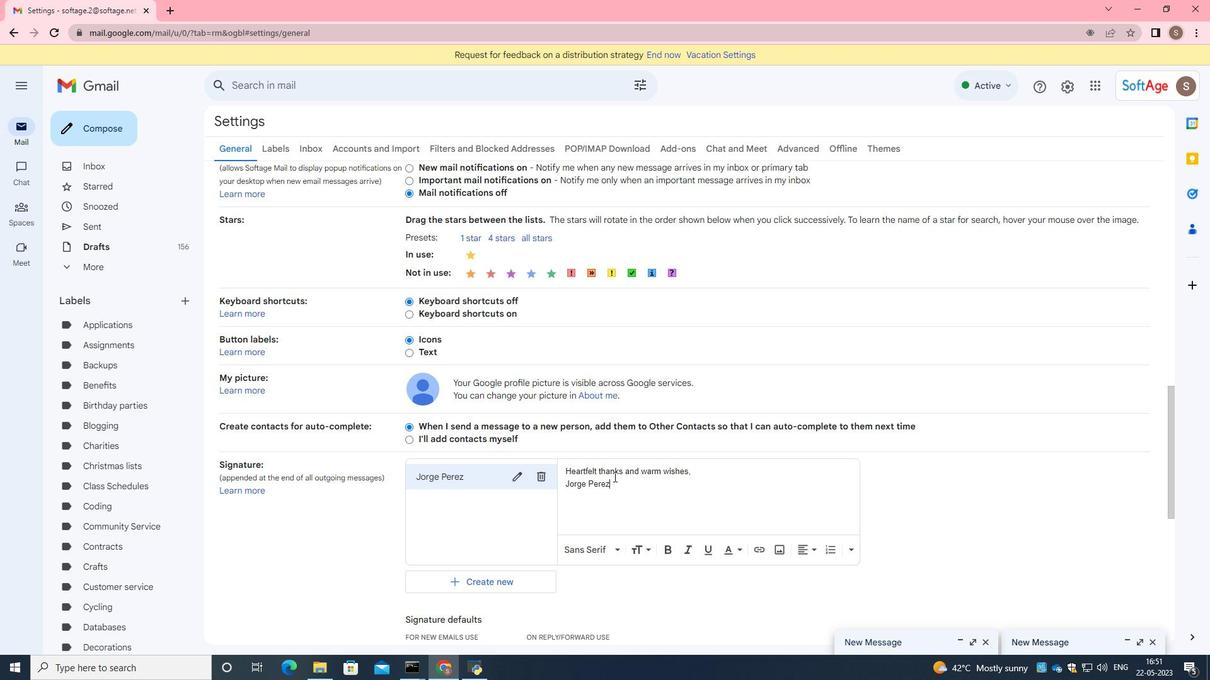 
Action: Mouse scrolled (613, 476) with delta (0, 0)
Screenshot: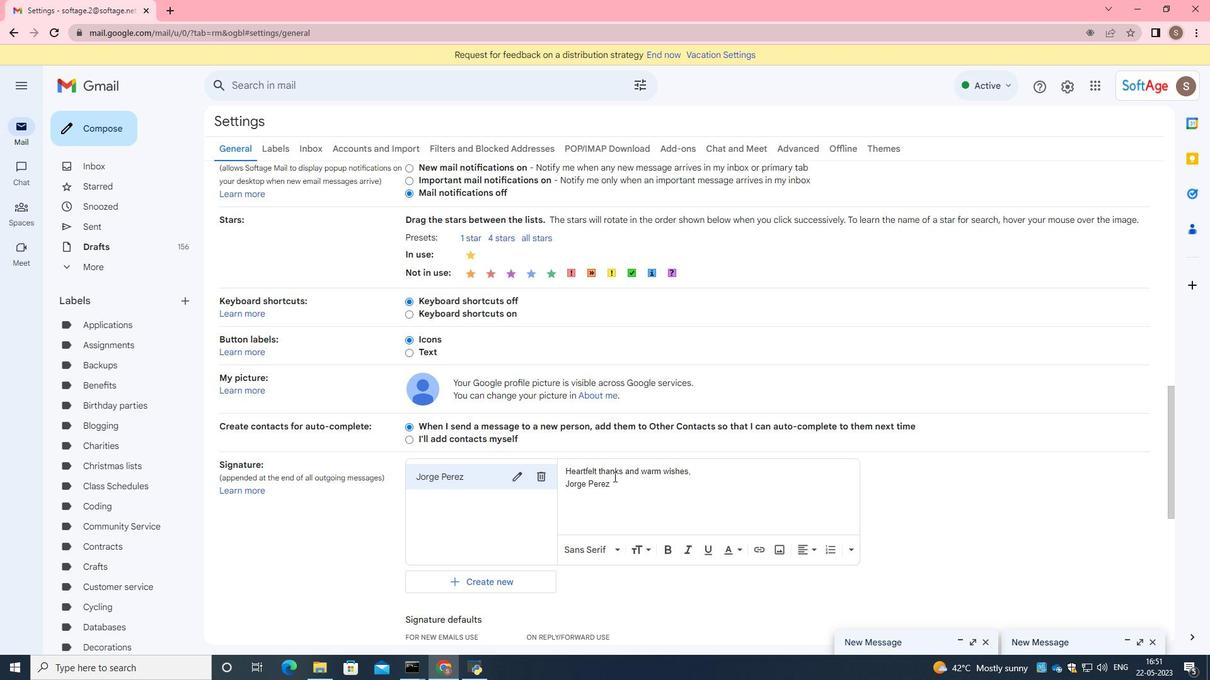 
Action: Mouse scrolled (613, 476) with delta (0, 0)
Screenshot: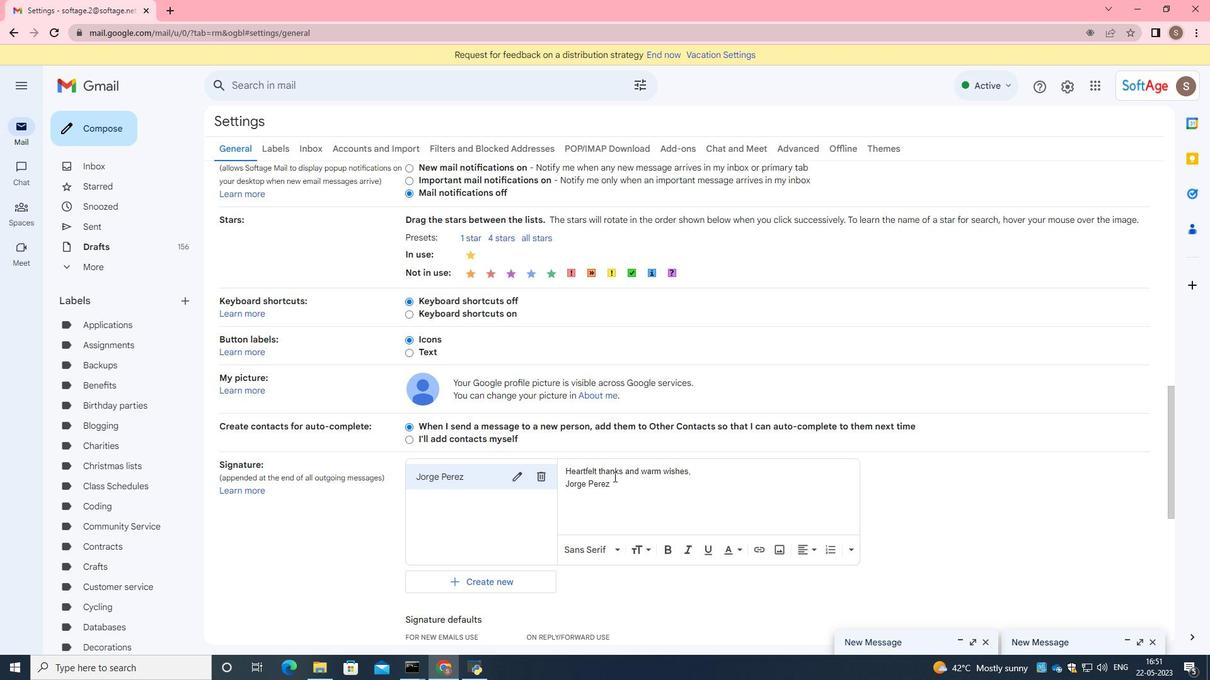 
Action: Mouse scrolled (613, 476) with delta (0, 0)
Screenshot: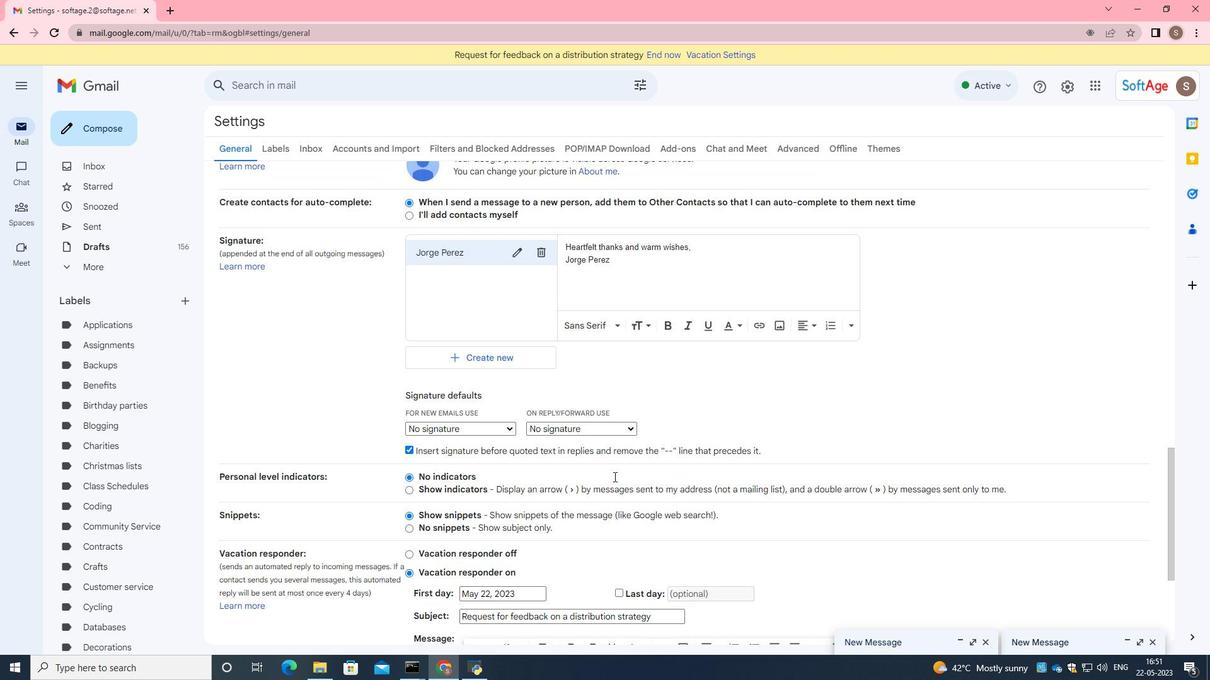 
Action: Mouse scrolled (613, 476) with delta (0, 0)
Screenshot: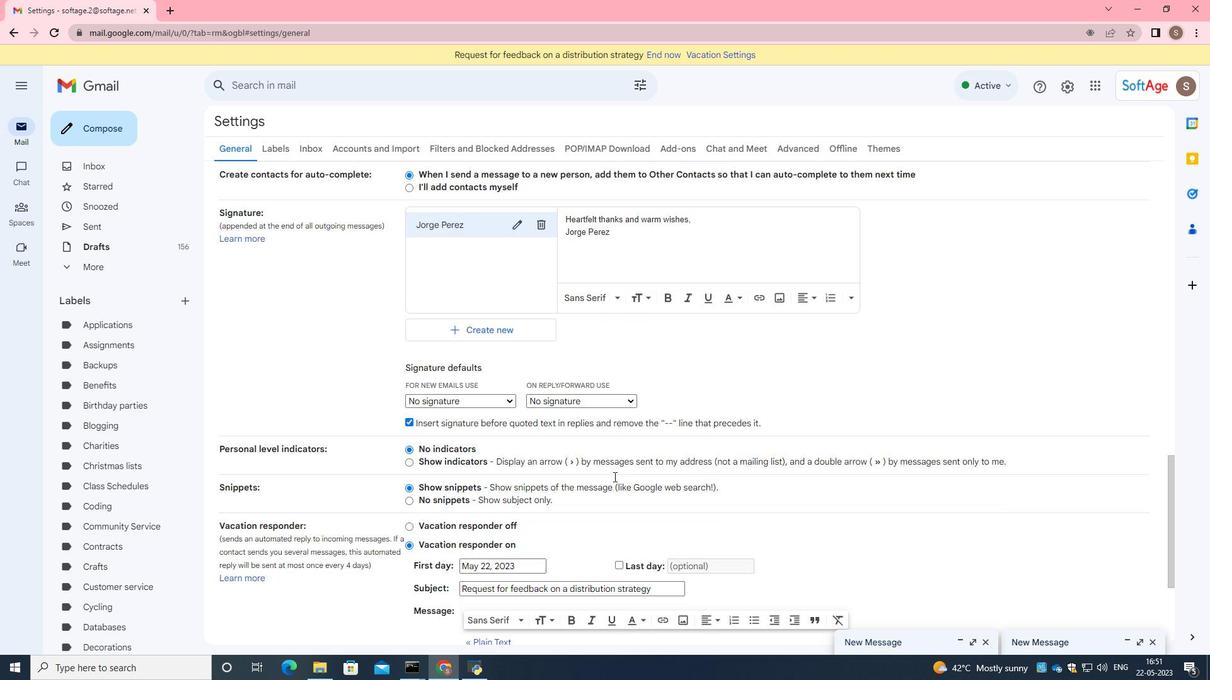 
Action: Mouse scrolled (613, 476) with delta (0, 0)
Screenshot: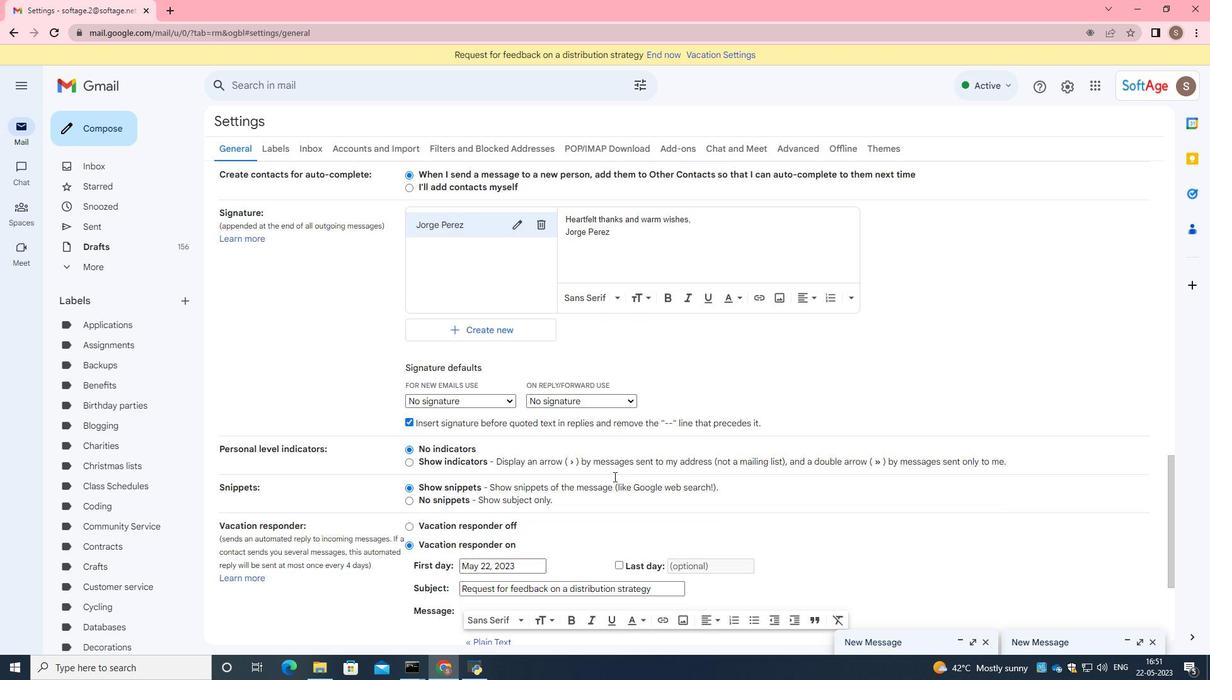 
Action: Mouse scrolled (613, 476) with delta (0, 0)
Screenshot: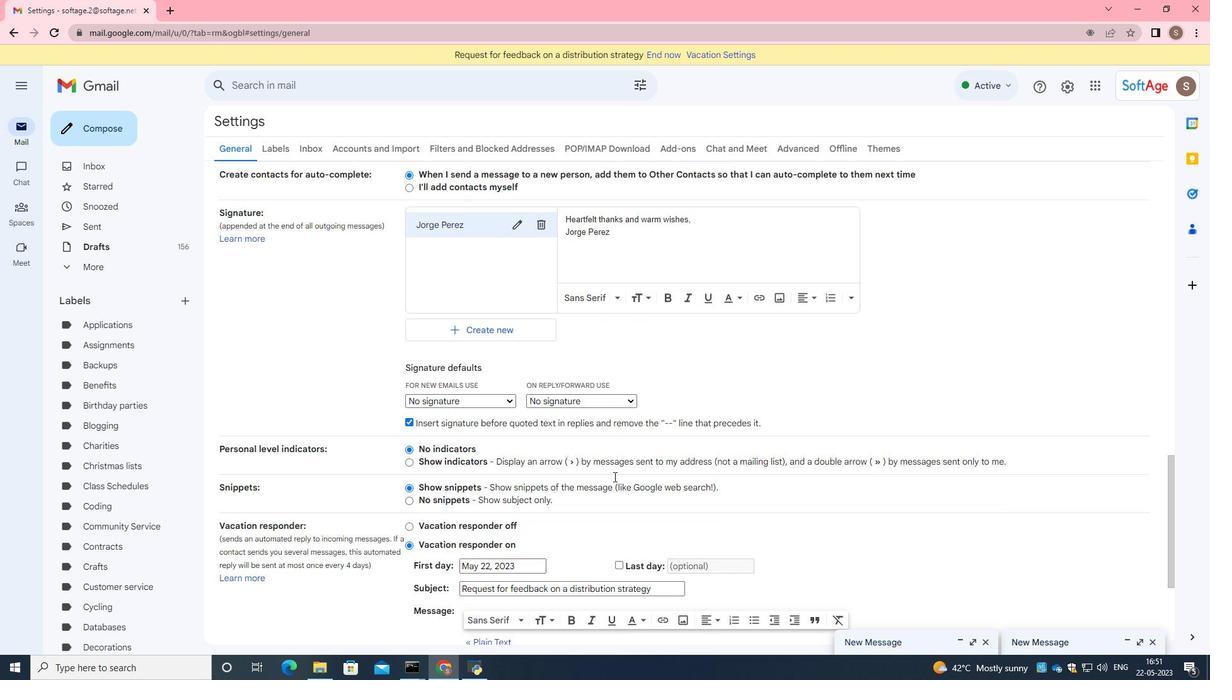 
Action: Mouse moved to (660, 578)
Screenshot: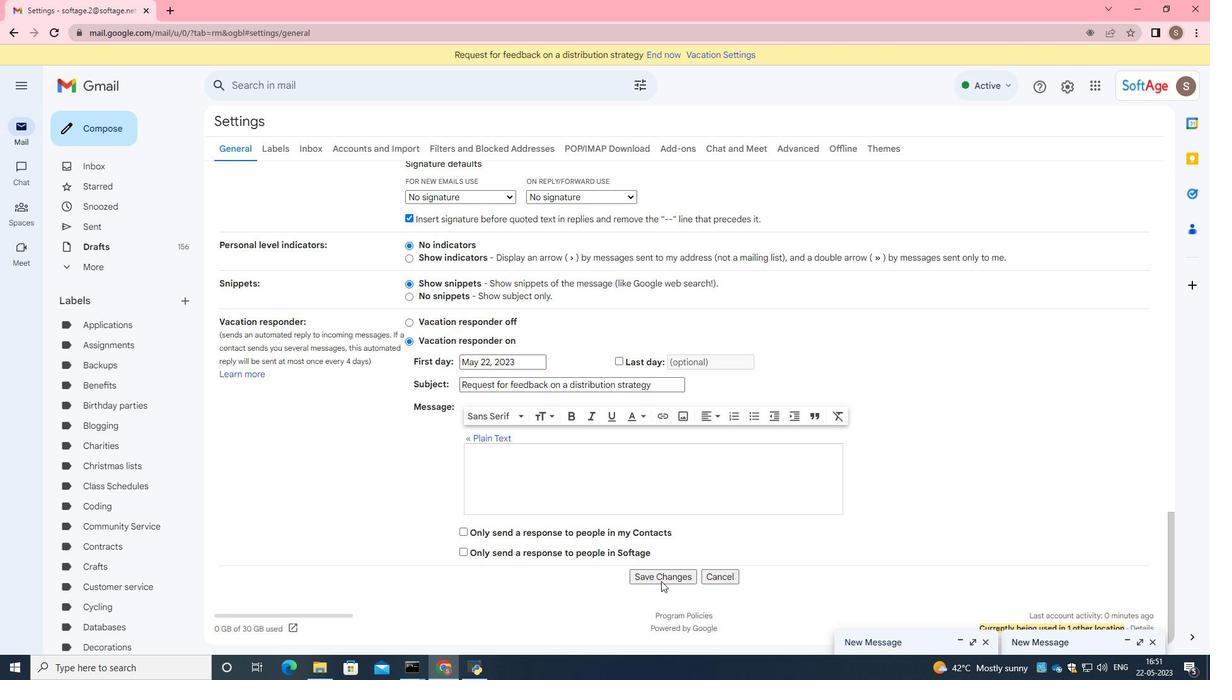 
Action: Mouse pressed left at (660, 578)
Screenshot: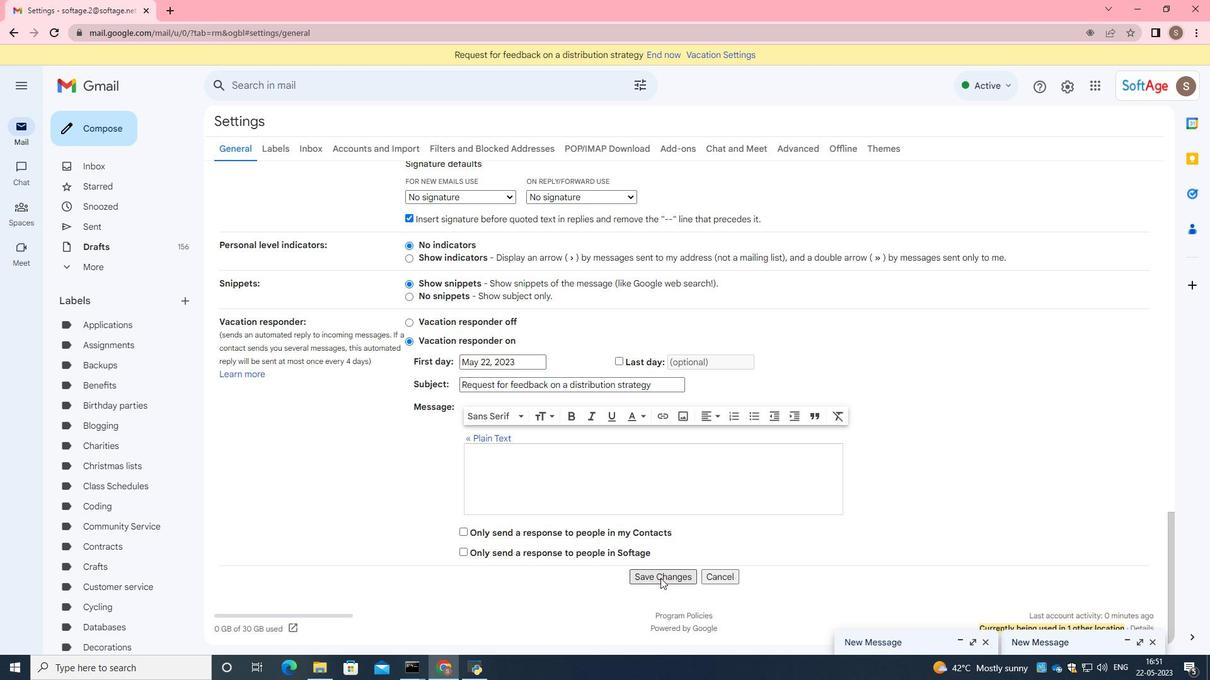 
Action: Mouse moved to (97, 135)
Screenshot: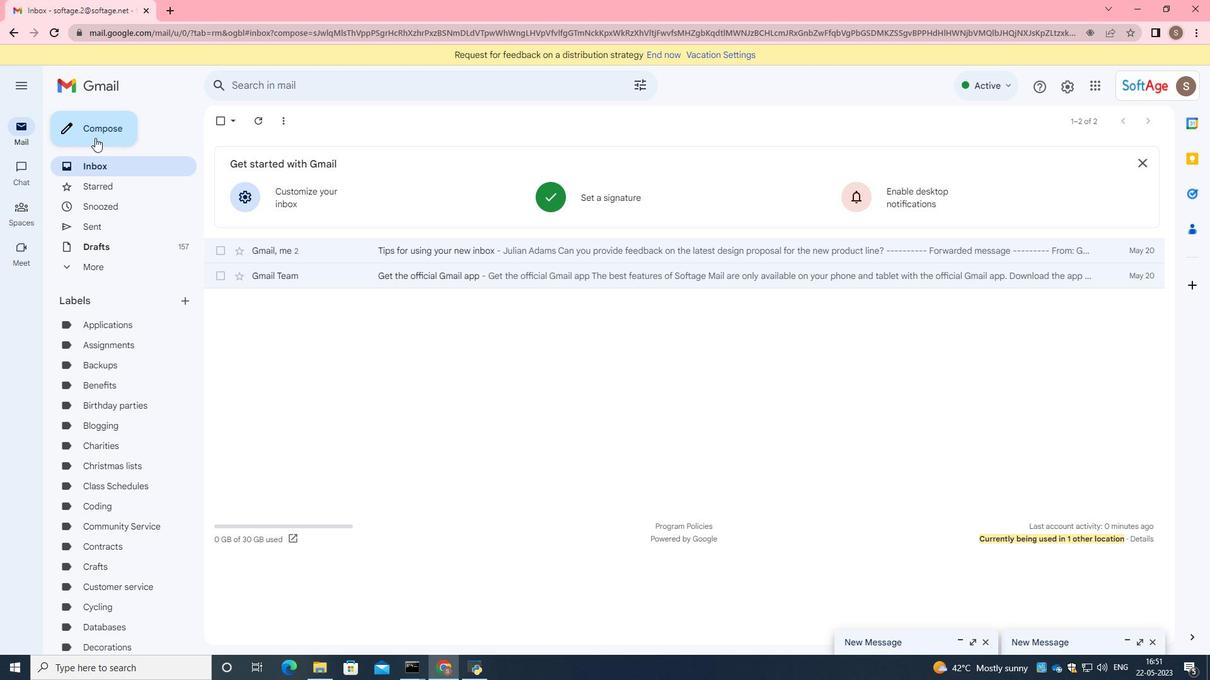 
Action: Mouse pressed left at (97, 135)
Screenshot: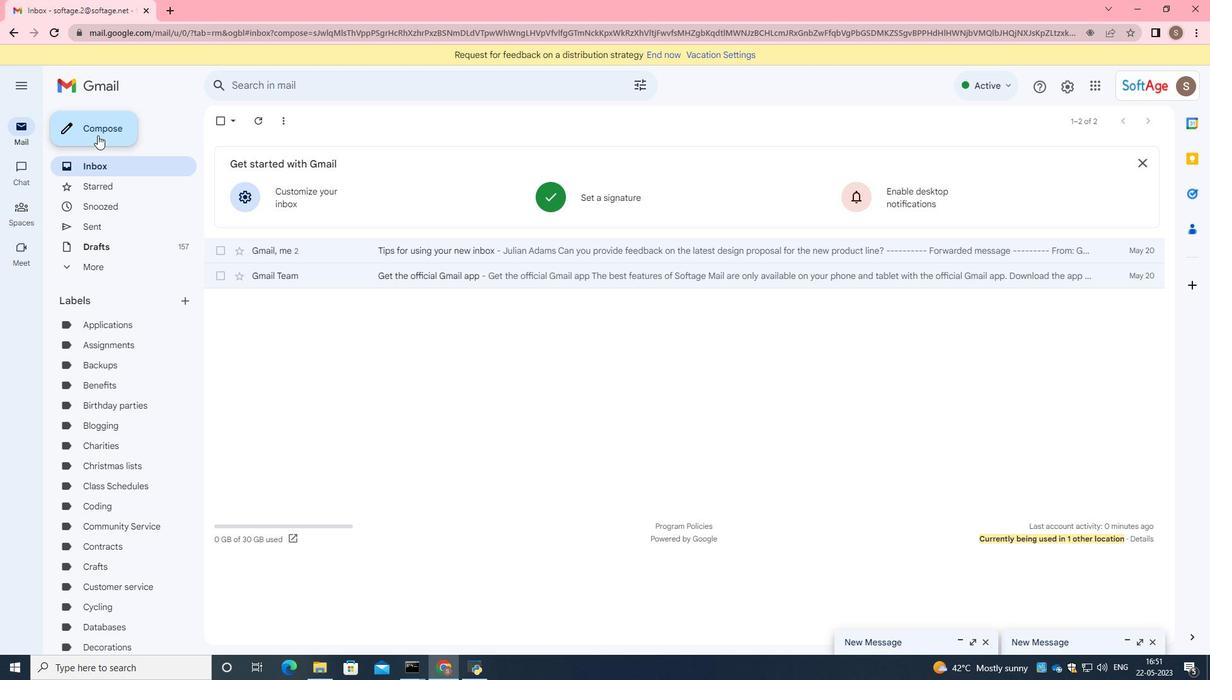 
Action: Mouse moved to (492, 301)
Screenshot: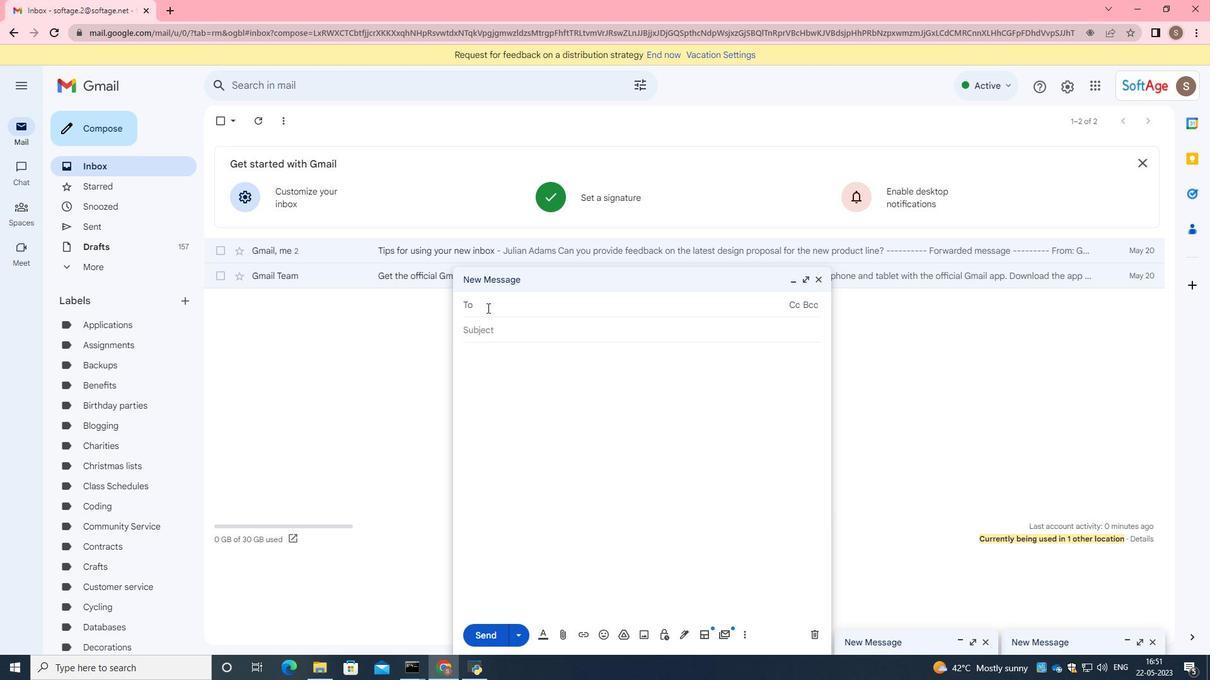 
Action: Mouse pressed left at (492, 301)
Screenshot: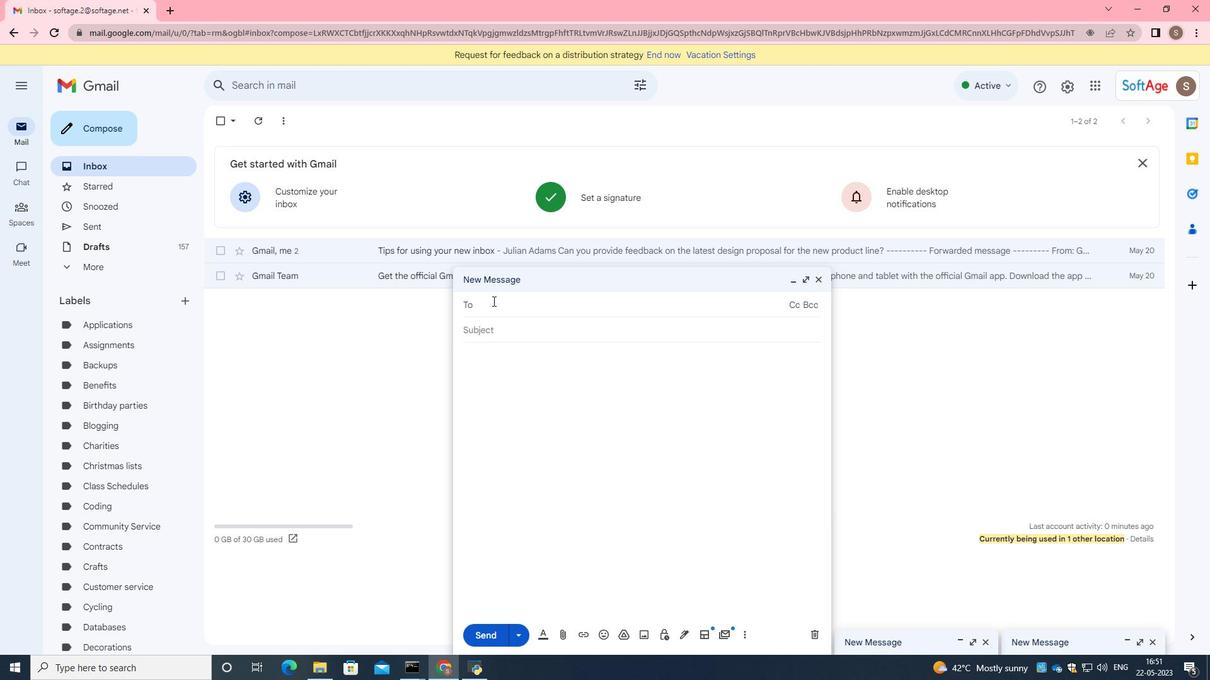 
Action: Mouse moved to (412, 245)
Screenshot: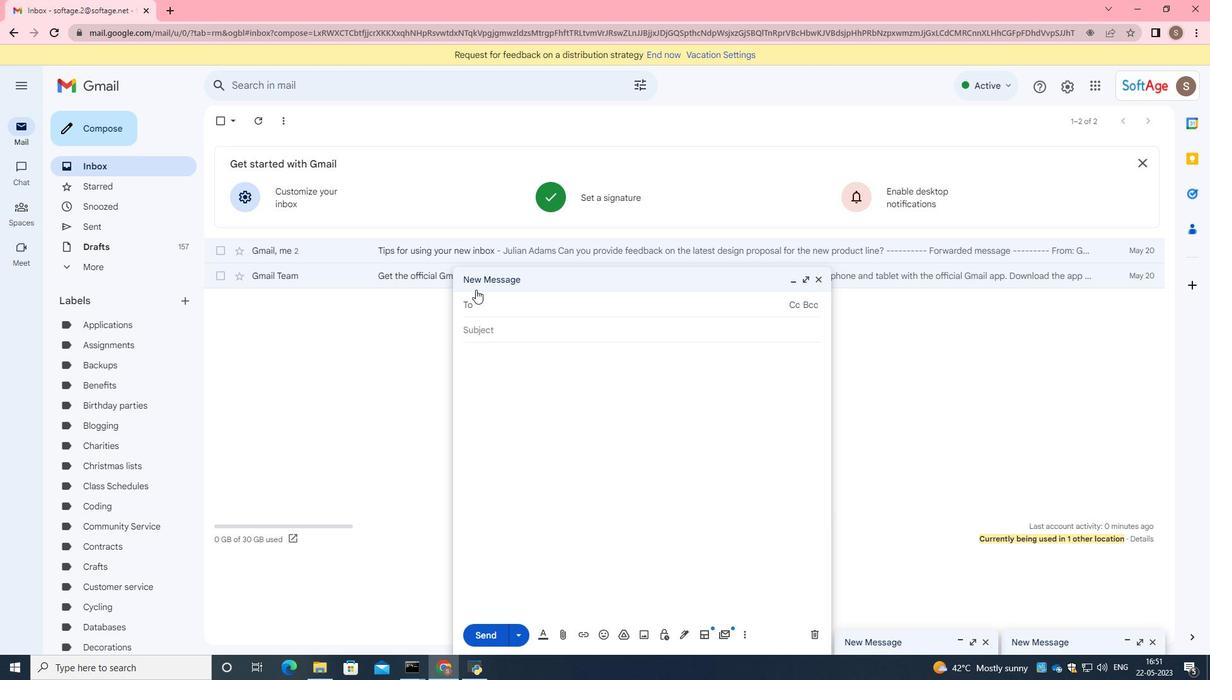 
Action: Key pressed softage.5<Key.shift>@softage.net
Screenshot: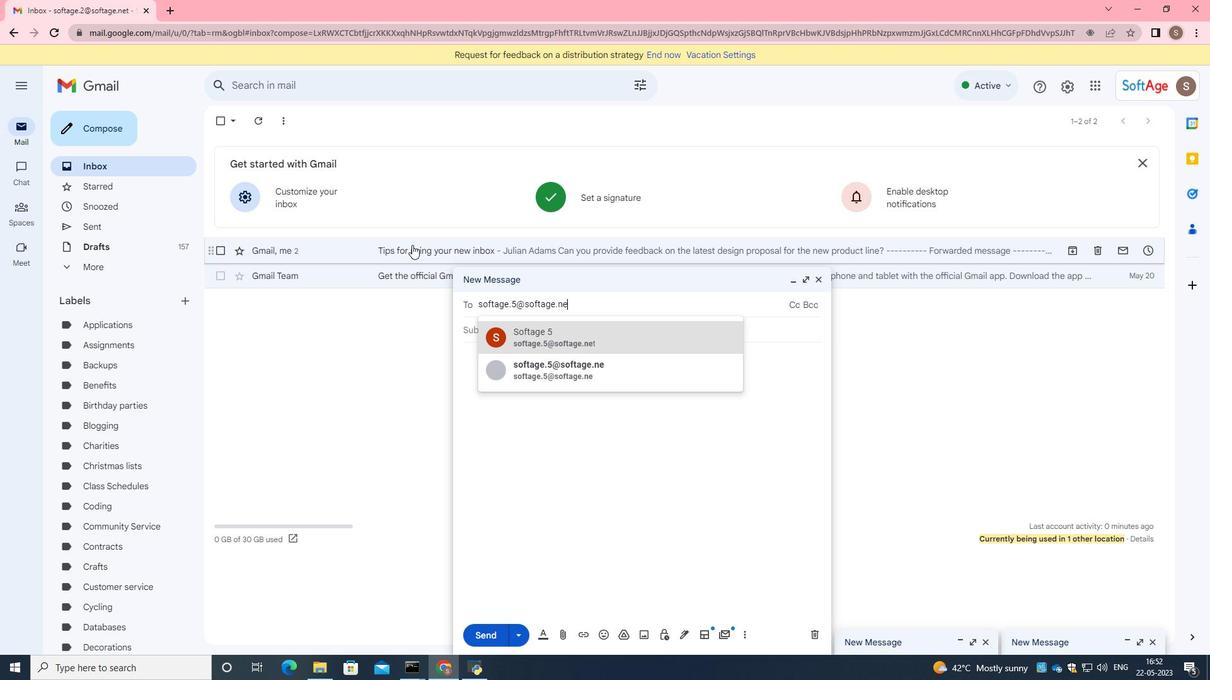 
Action: Mouse moved to (508, 340)
Screenshot: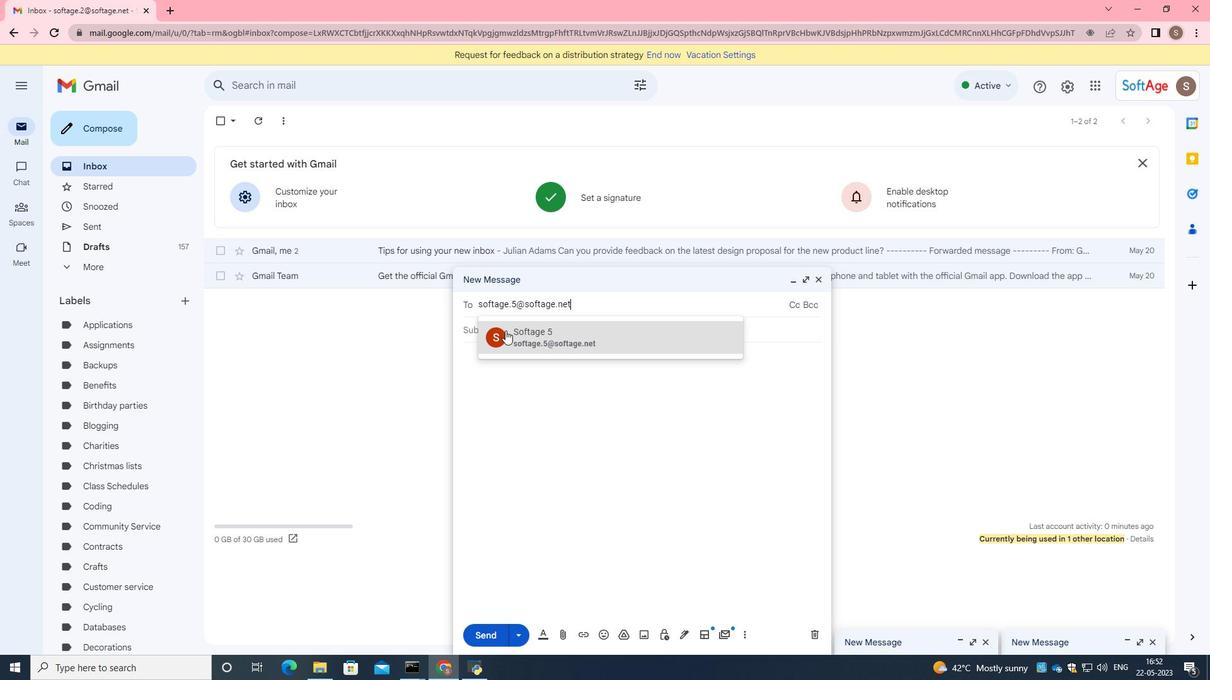 
Action: Mouse pressed left at (508, 340)
Screenshot: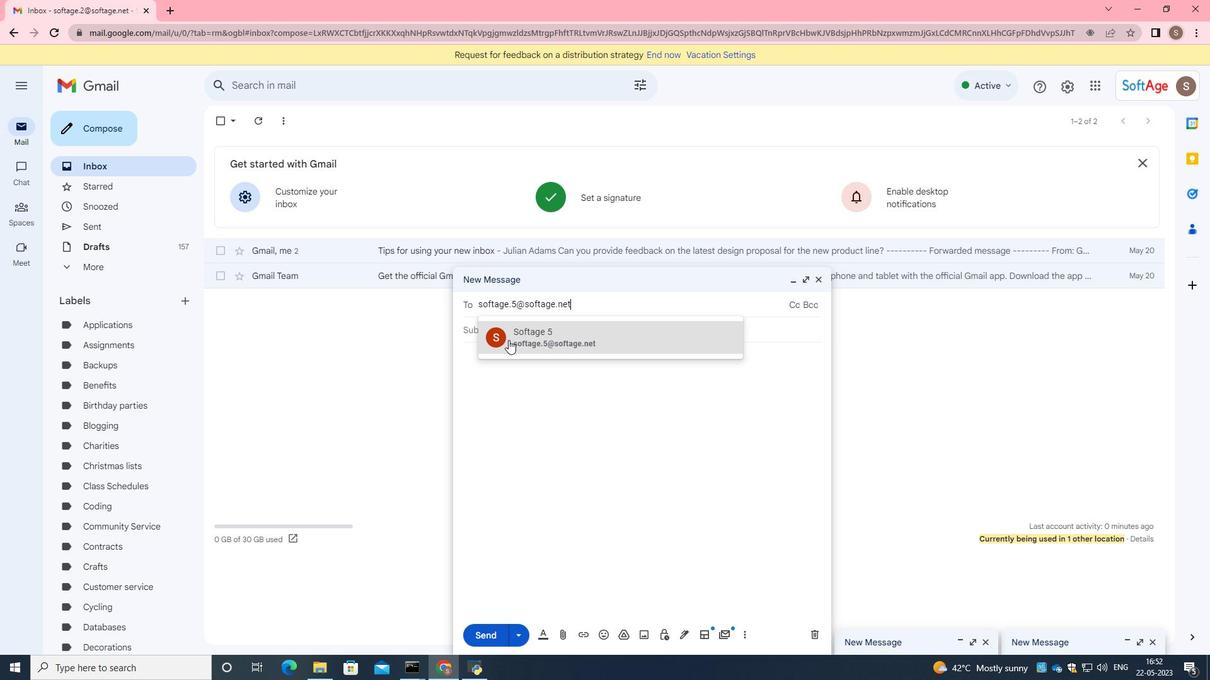 
Action: Mouse moved to (684, 638)
Screenshot: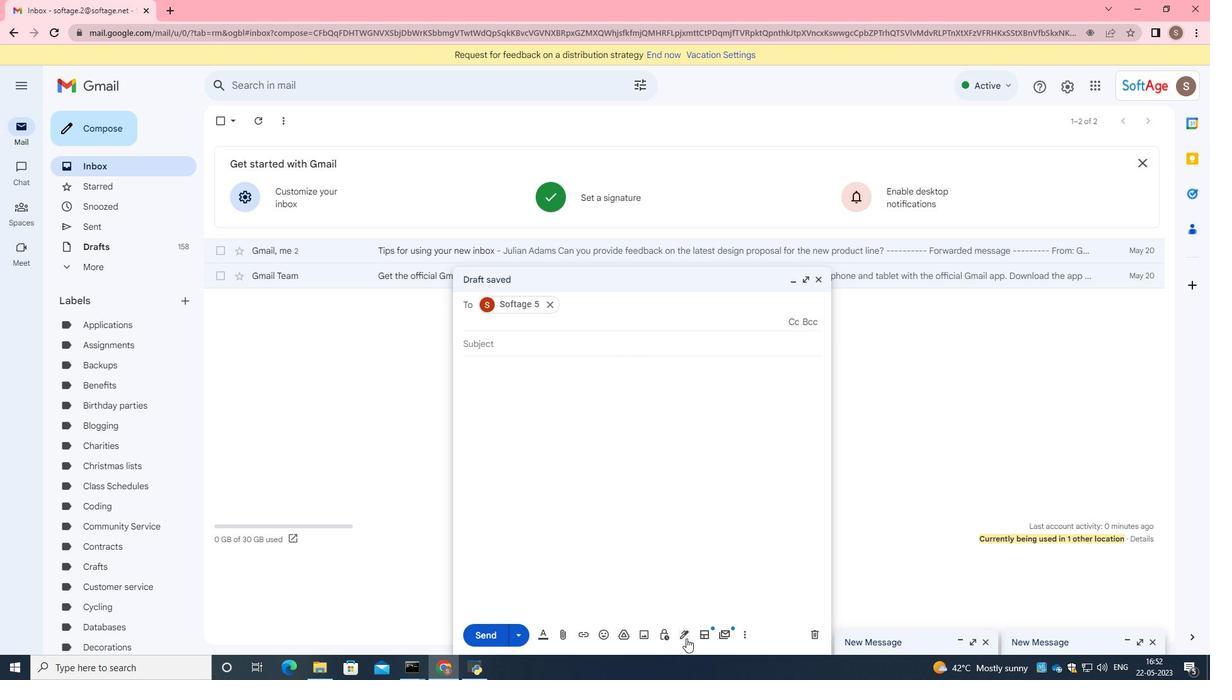 
Action: Mouse pressed left at (684, 638)
Screenshot: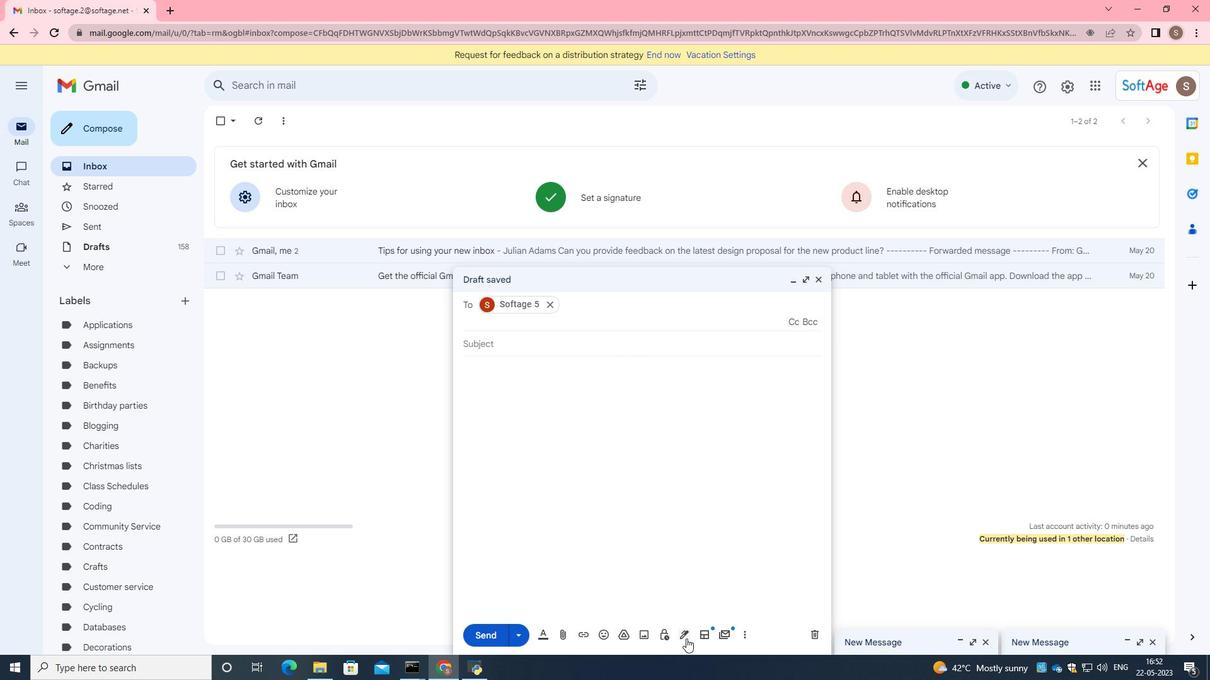 
Action: Mouse moved to (704, 614)
Screenshot: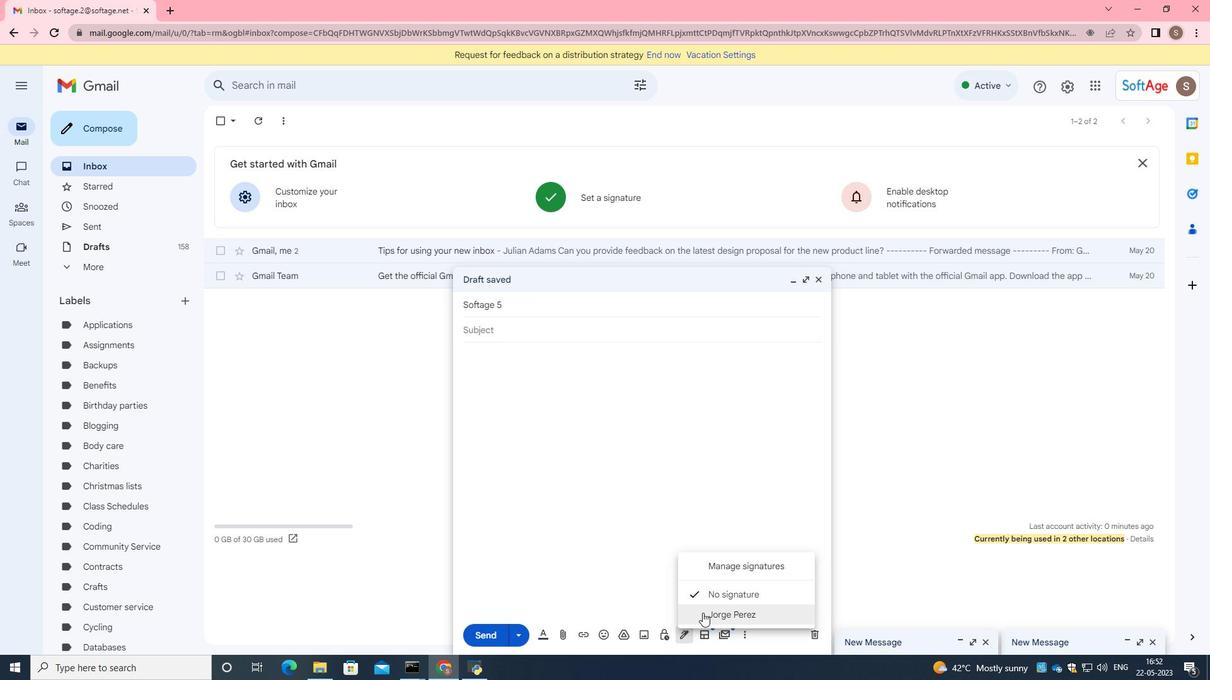 
Action: Mouse pressed left at (704, 614)
Screenshot: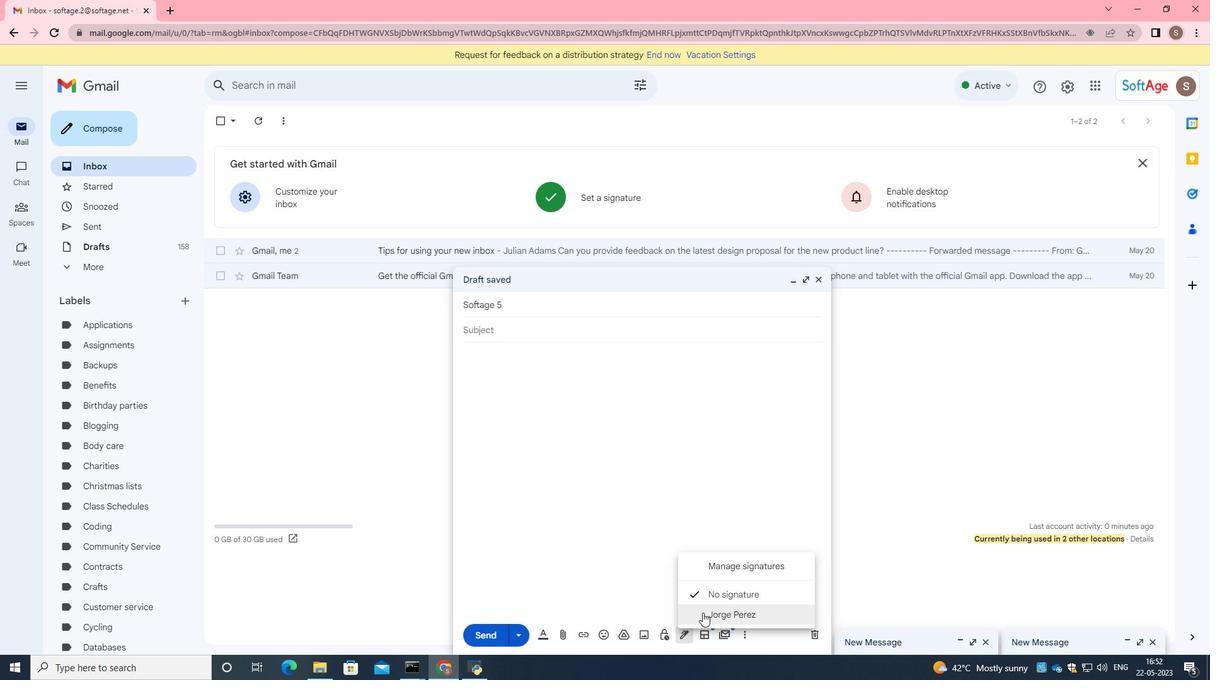 
Action: Mouse moved to (743, 641)
Screenshot: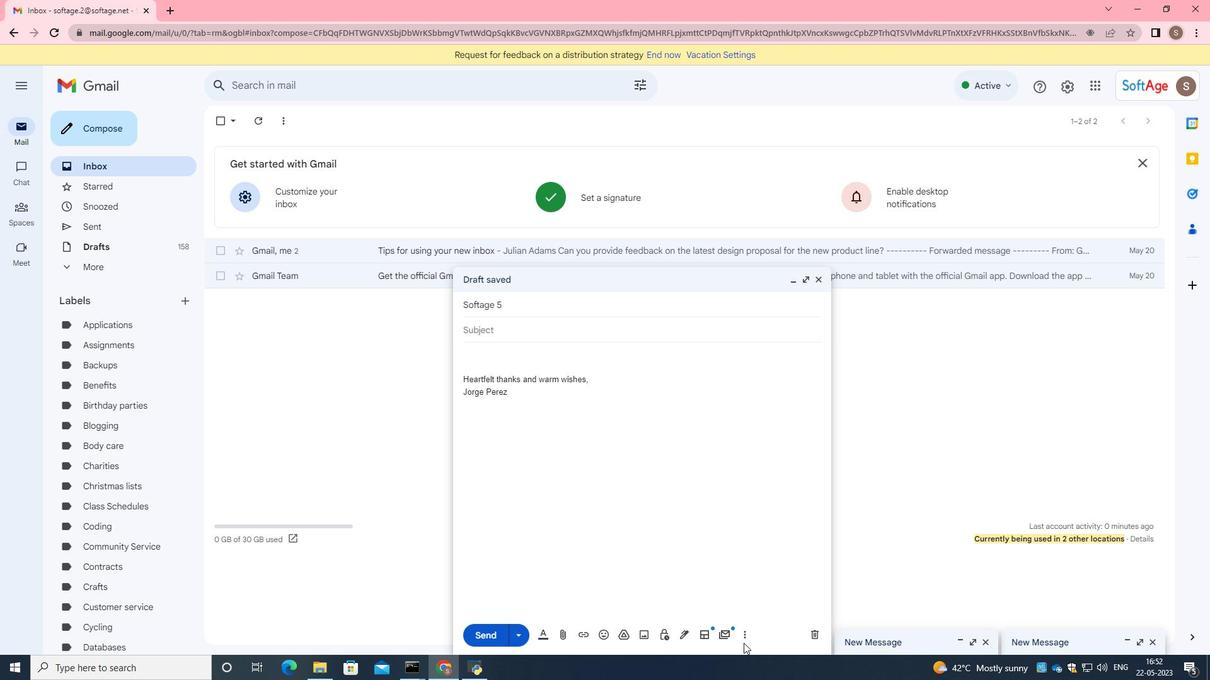 
Action: Mouse pressed left at (743, 641)
Screenshot: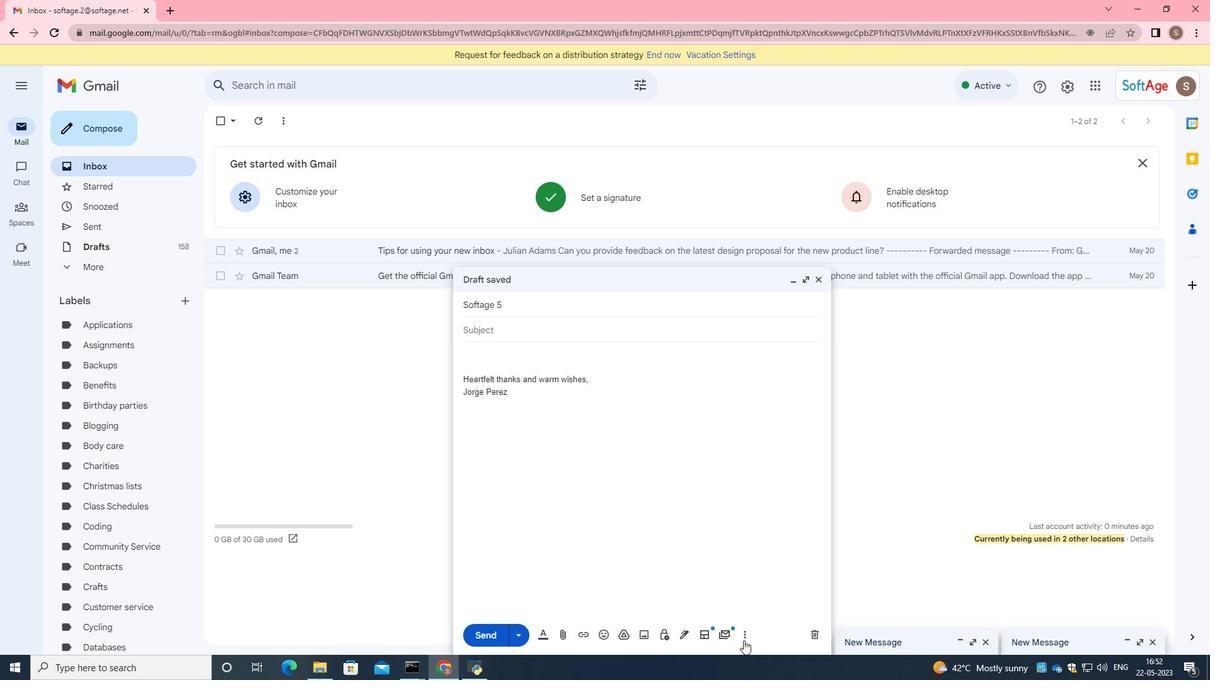 
Action: Mouse moved to (782, 521)
Screenshot: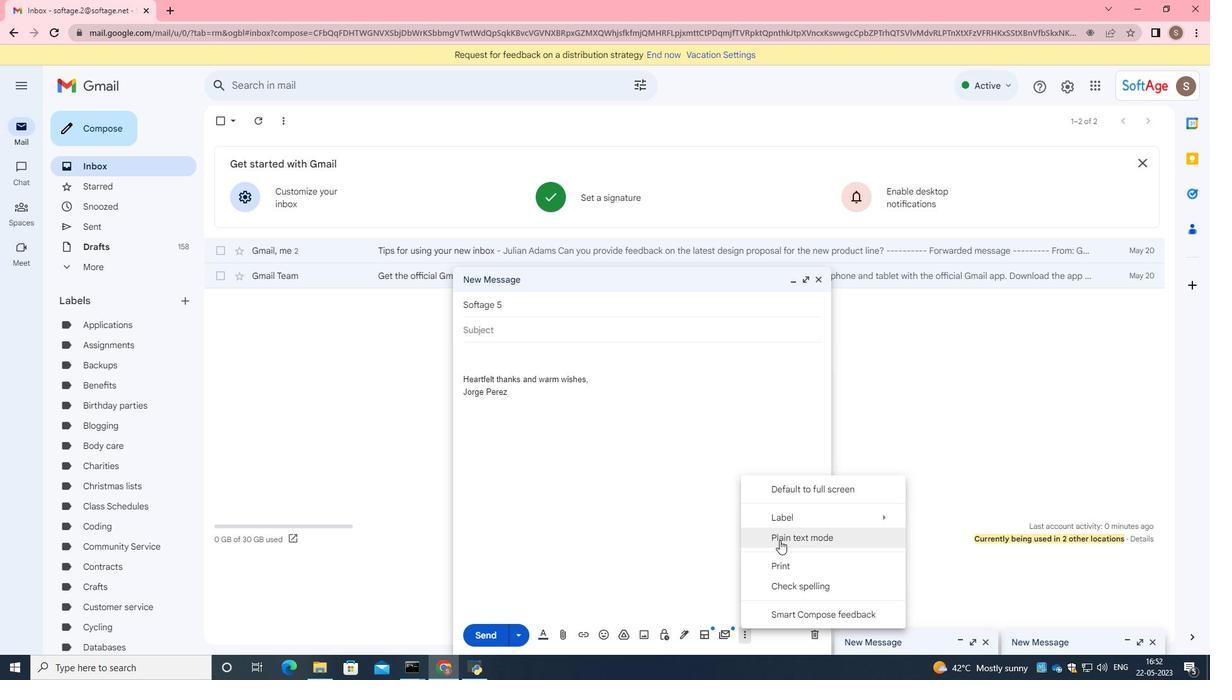 
Action: Mouse pressed left at (782, 521)
Screenshot: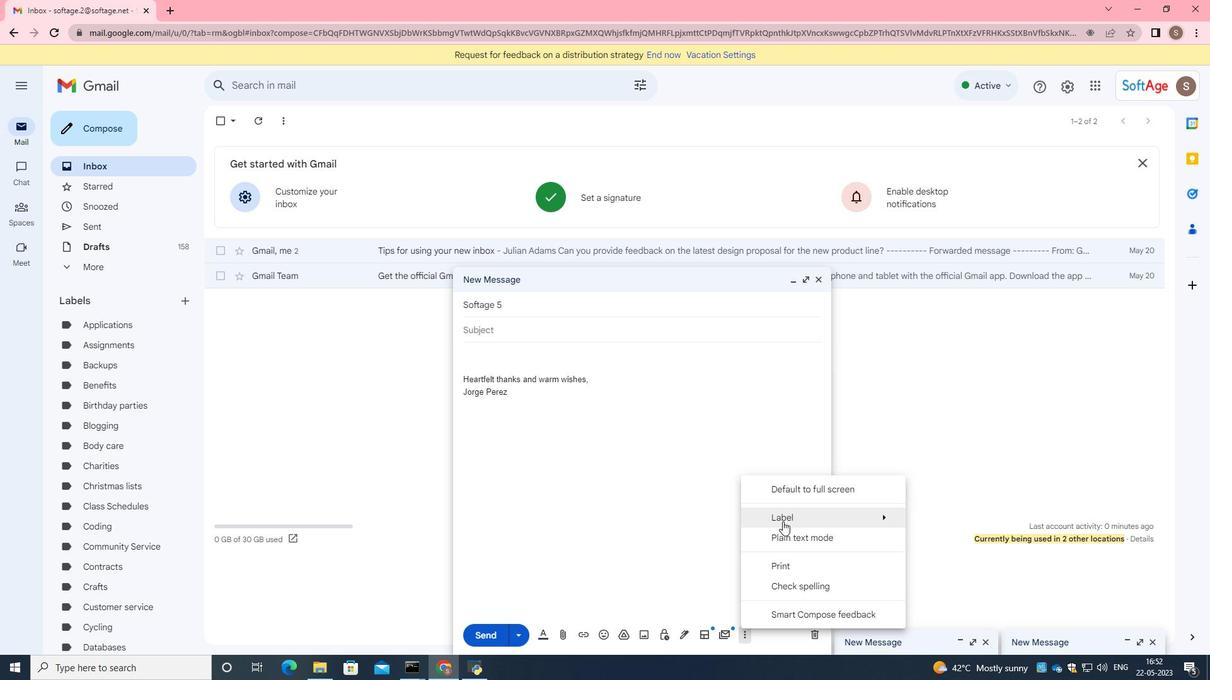 
Action: Mouse moved to (818, 523)
Screenshot: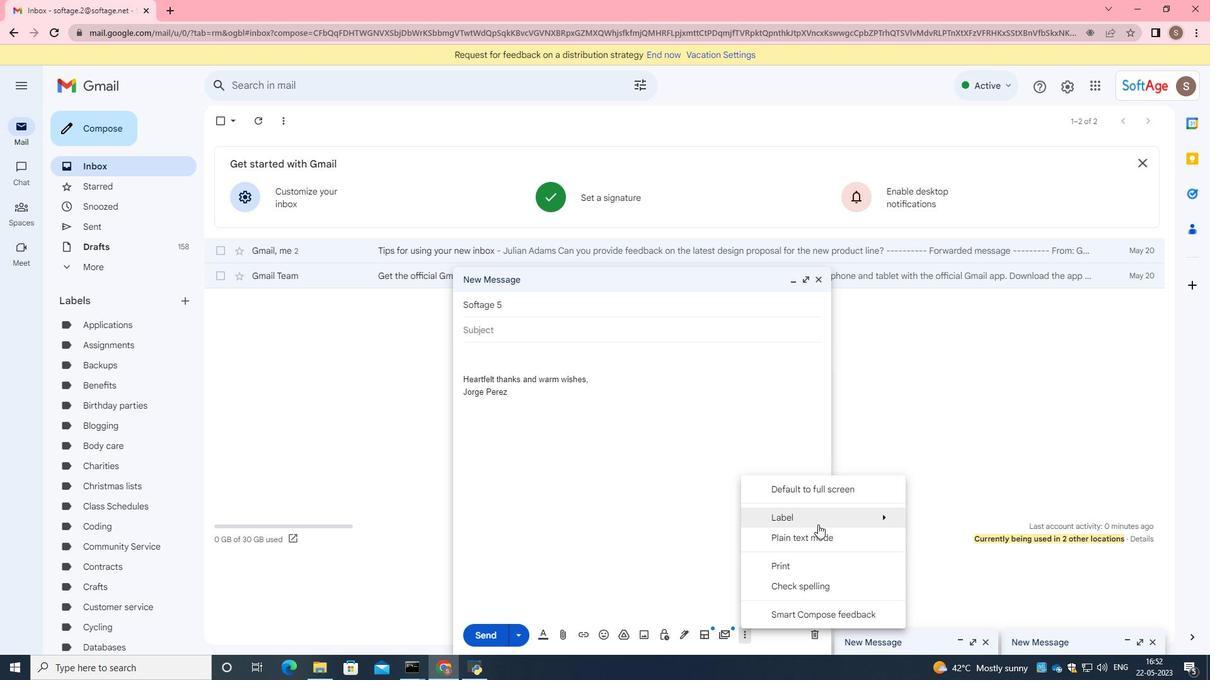 
Action: Mouse pressed left at (818, 523)
Screenshot: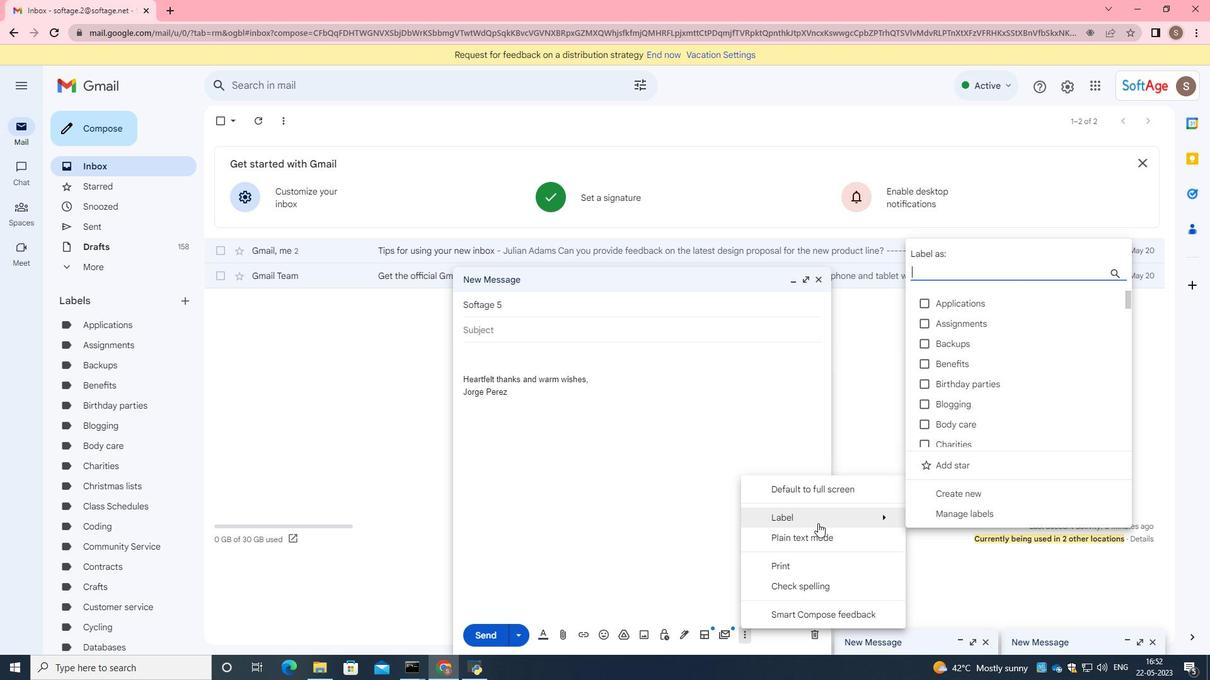 
Action: Mouse moved to (1010, 269)
Screenshot: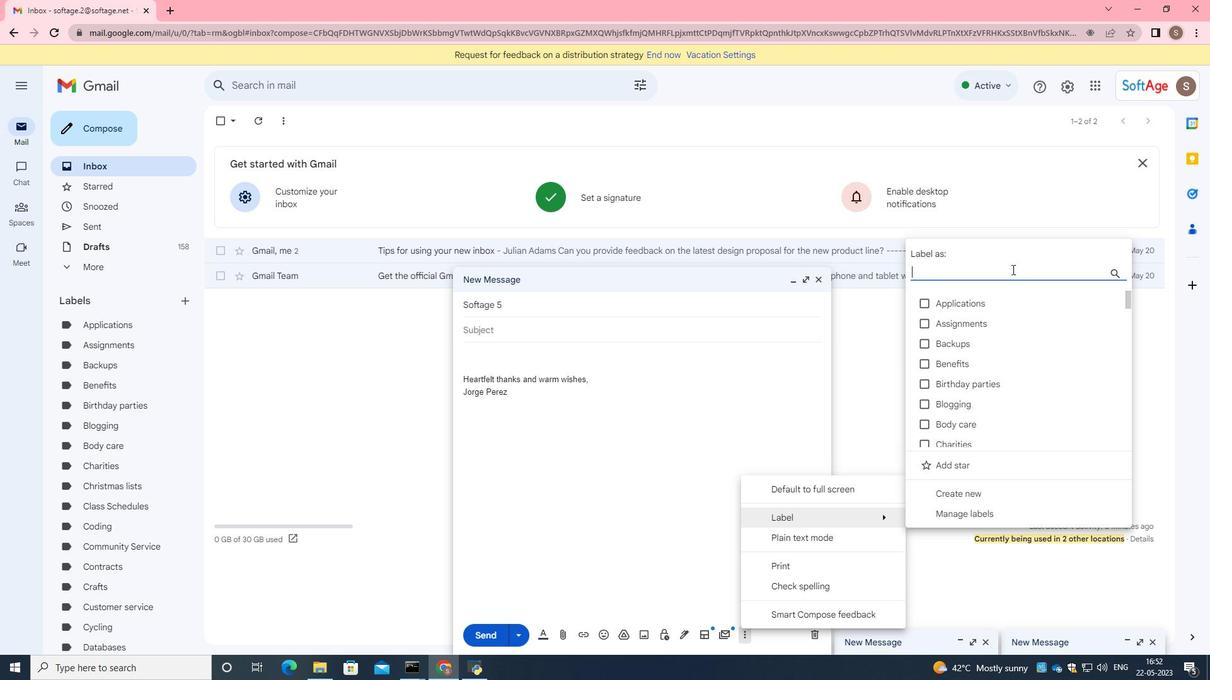 
Action: Key pressed <Key.caps_lock>P<Key.caps_lock>rogramming
Screenshot: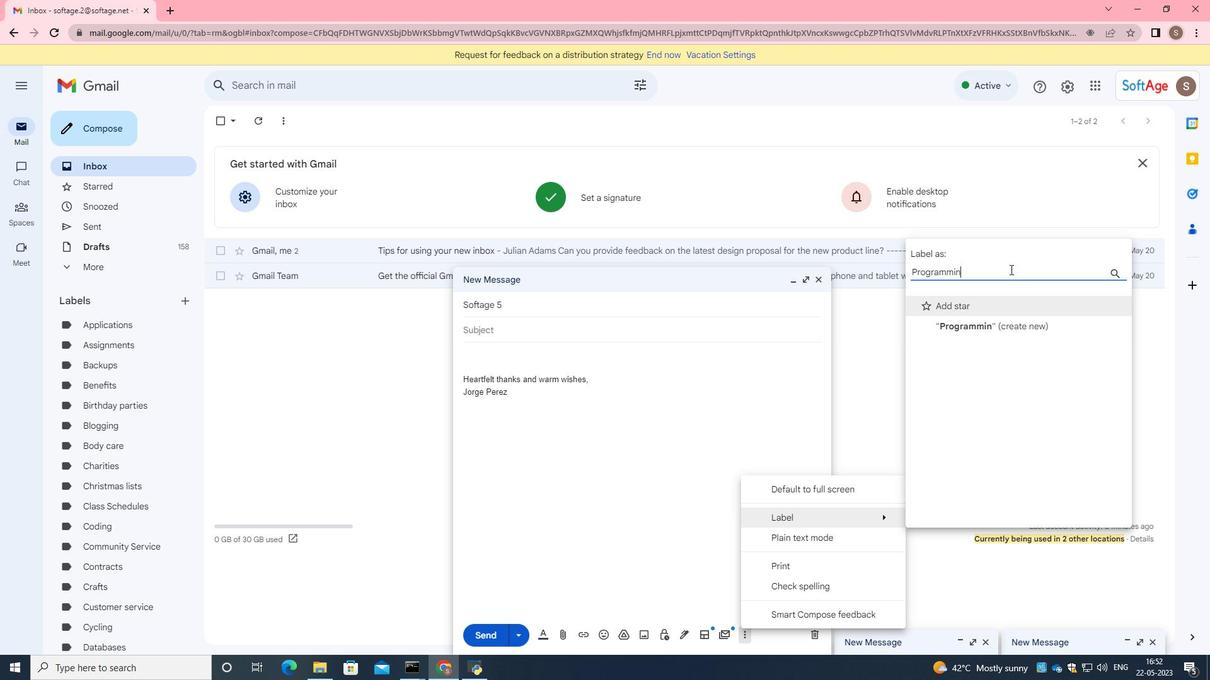 
Action: Mouse moved to (997, 334)
Screenshot: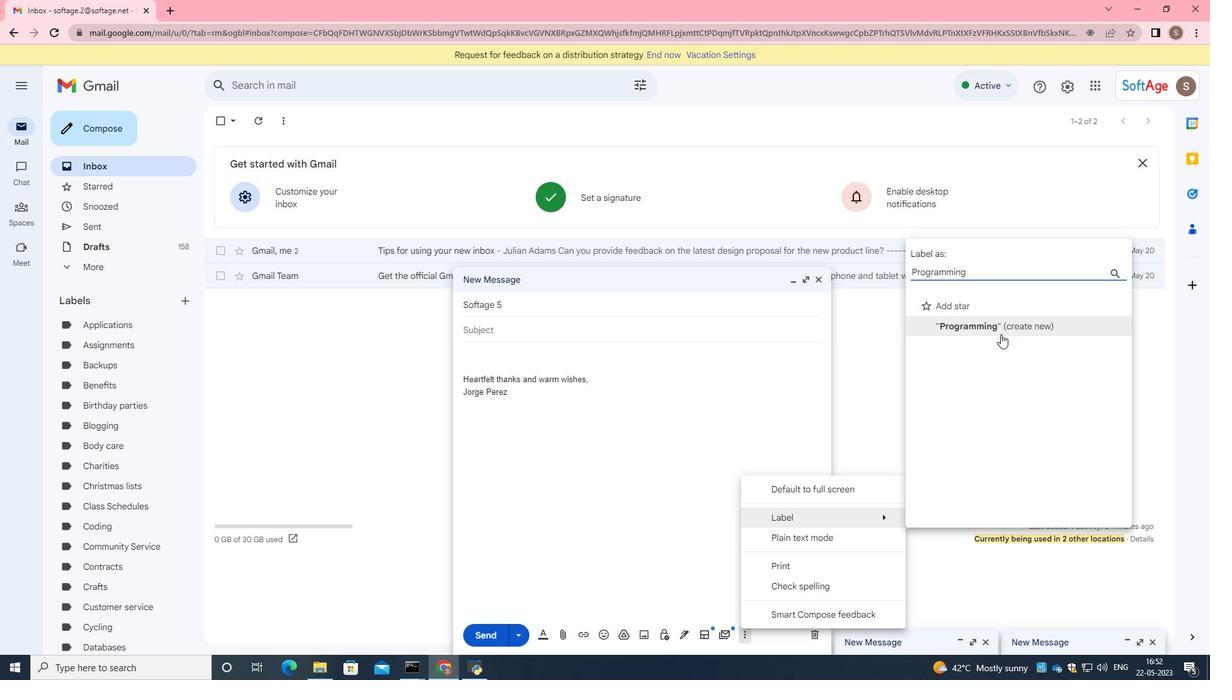 
Action: Mouse pressed left at (997, 334)
Screenshot: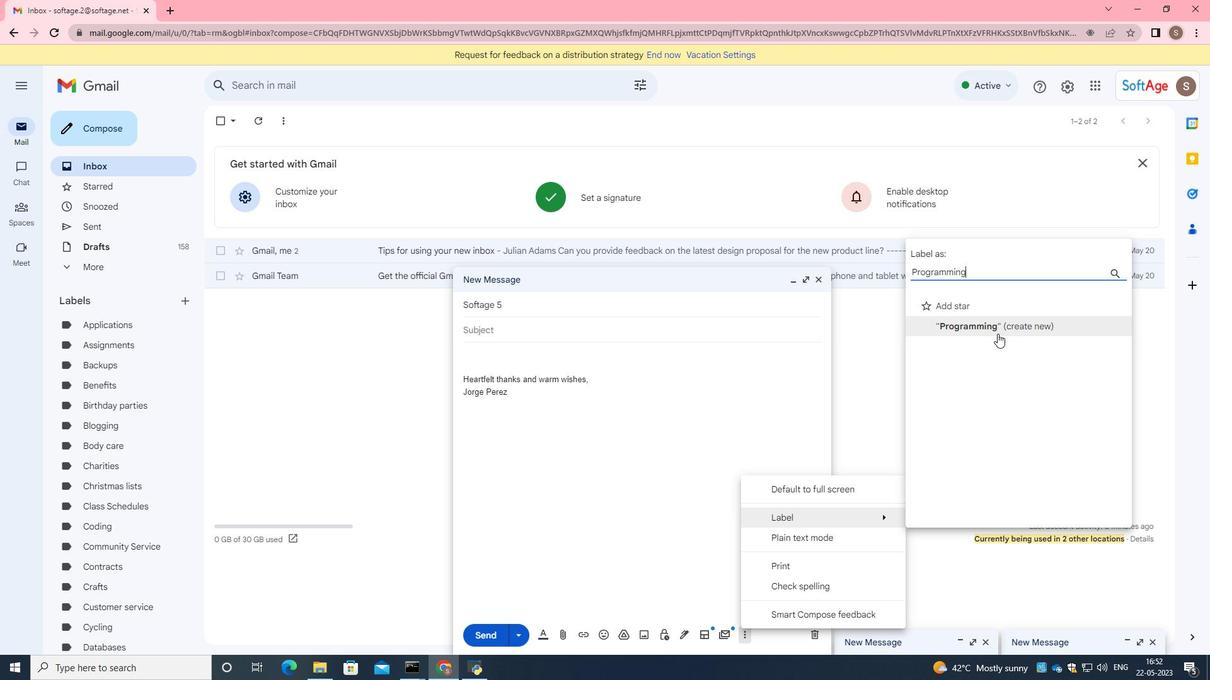 
Action: Mouse moved to (725, 404)
Screenshot: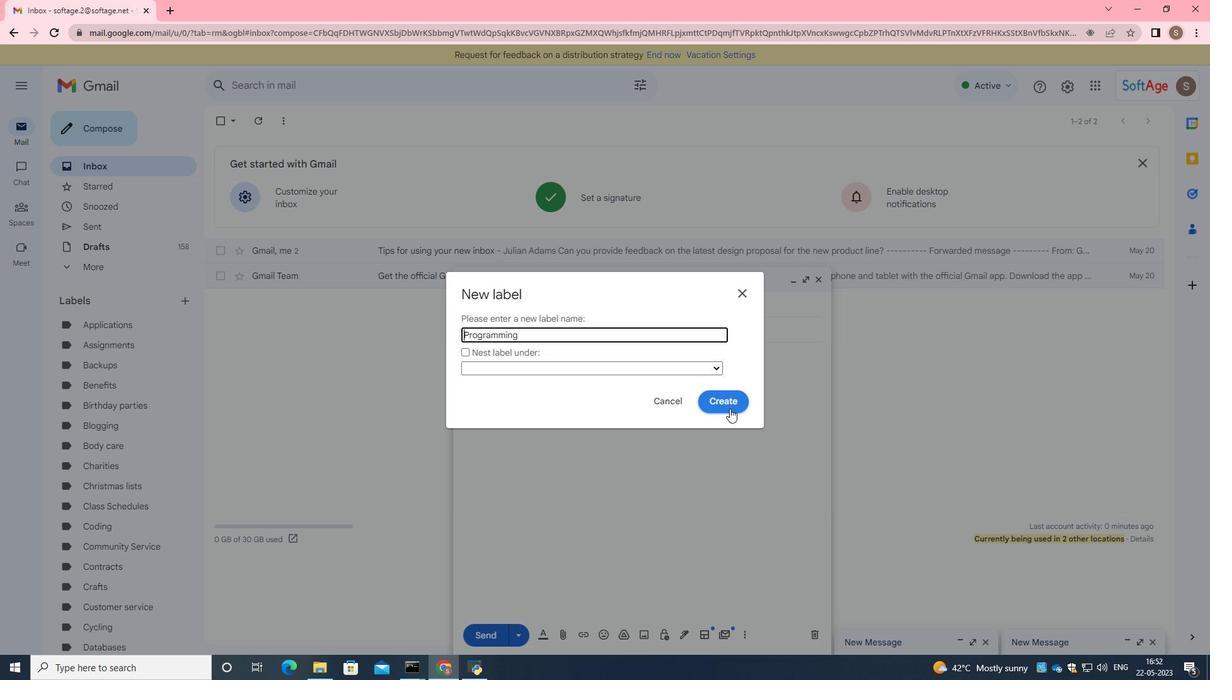 
Action: Mouse pressed left at (725, 404)
Screenshot: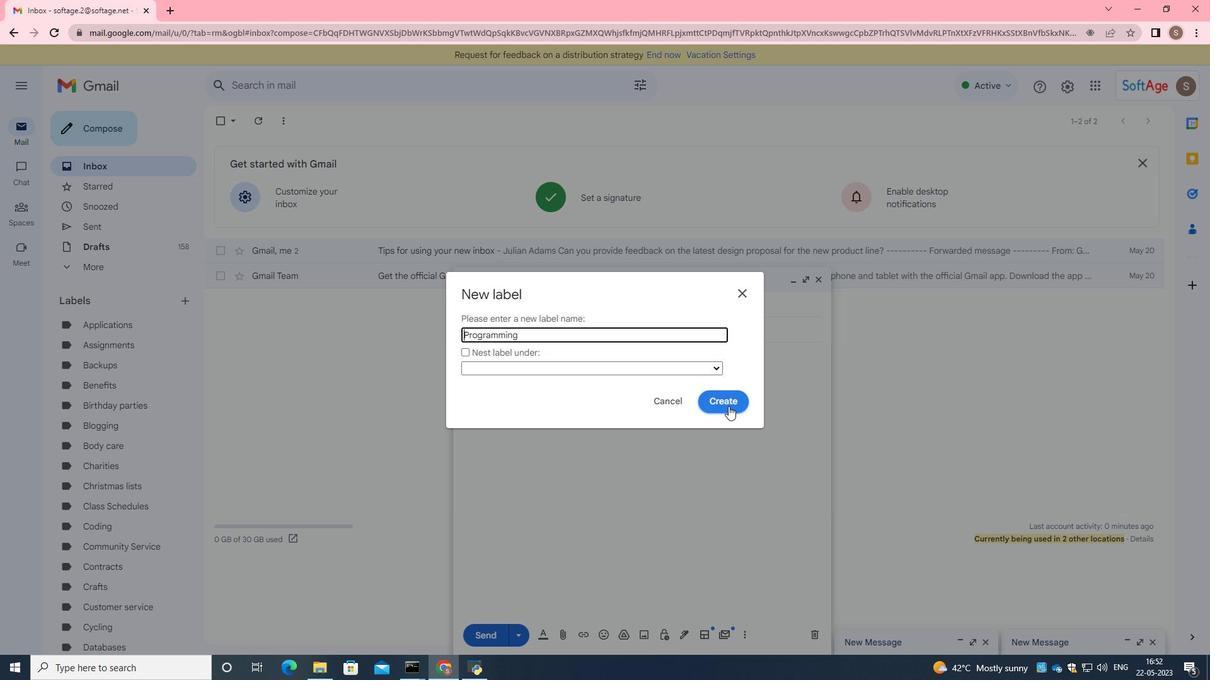 
Action: Mouse moved to (699, 401)
Screenshot: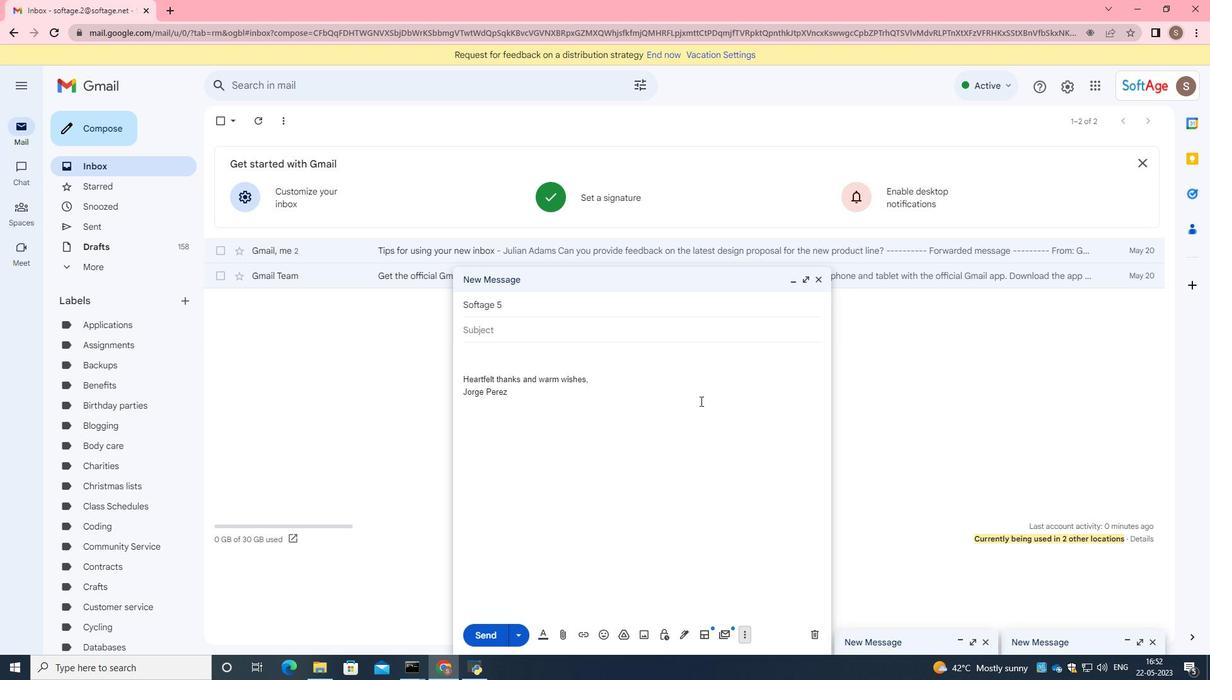 
Action: Mouse scrolled (699, 400) with delta (0, 0)
Screenshot: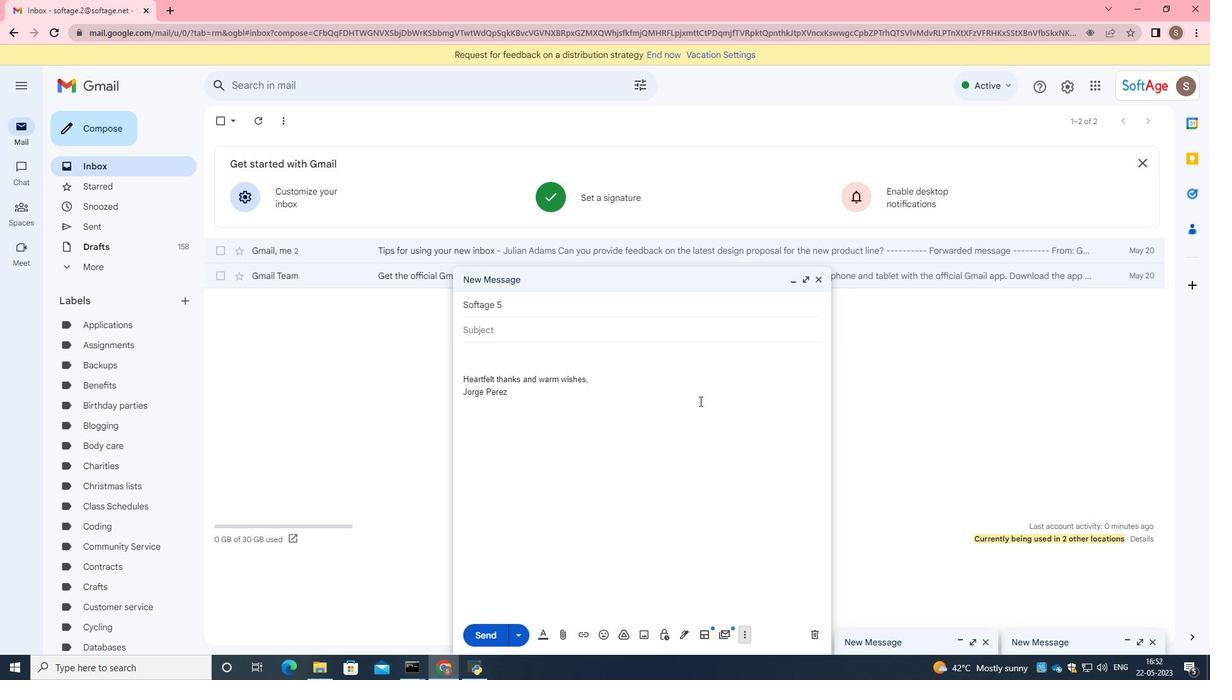 
Action: Mouse scrolled (699, 400) with delta (0, 0)
Screenshot: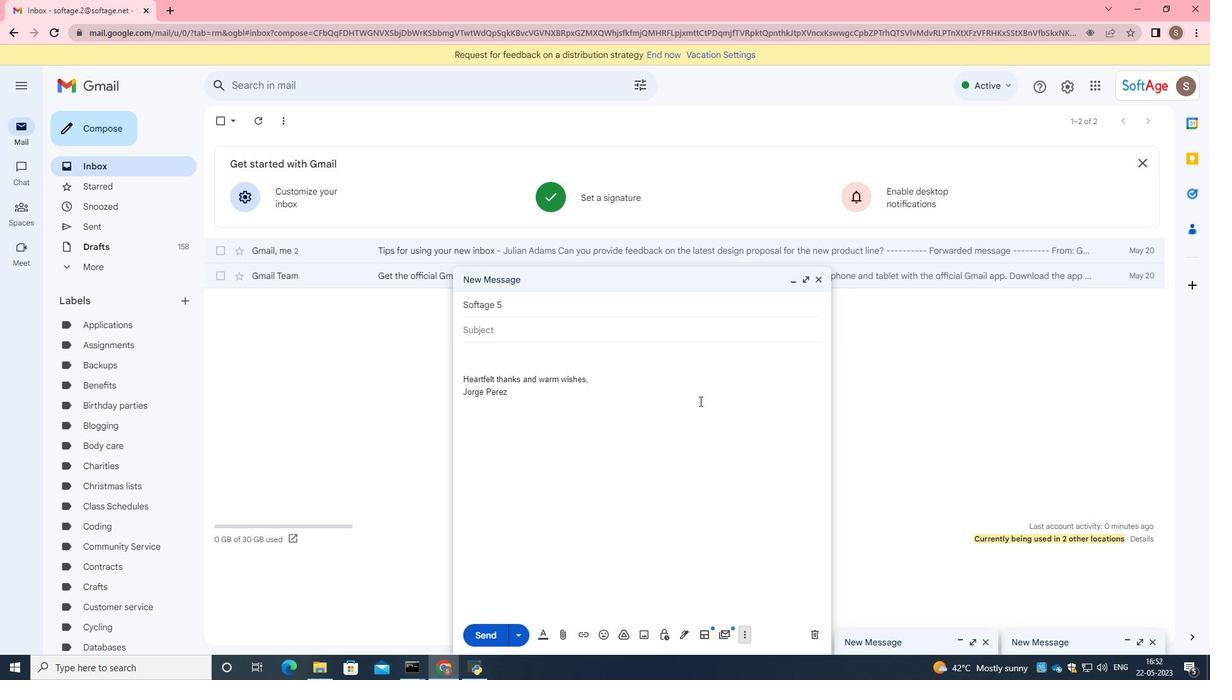 
Action: Mouse moved to (709, 444)
Screenshot: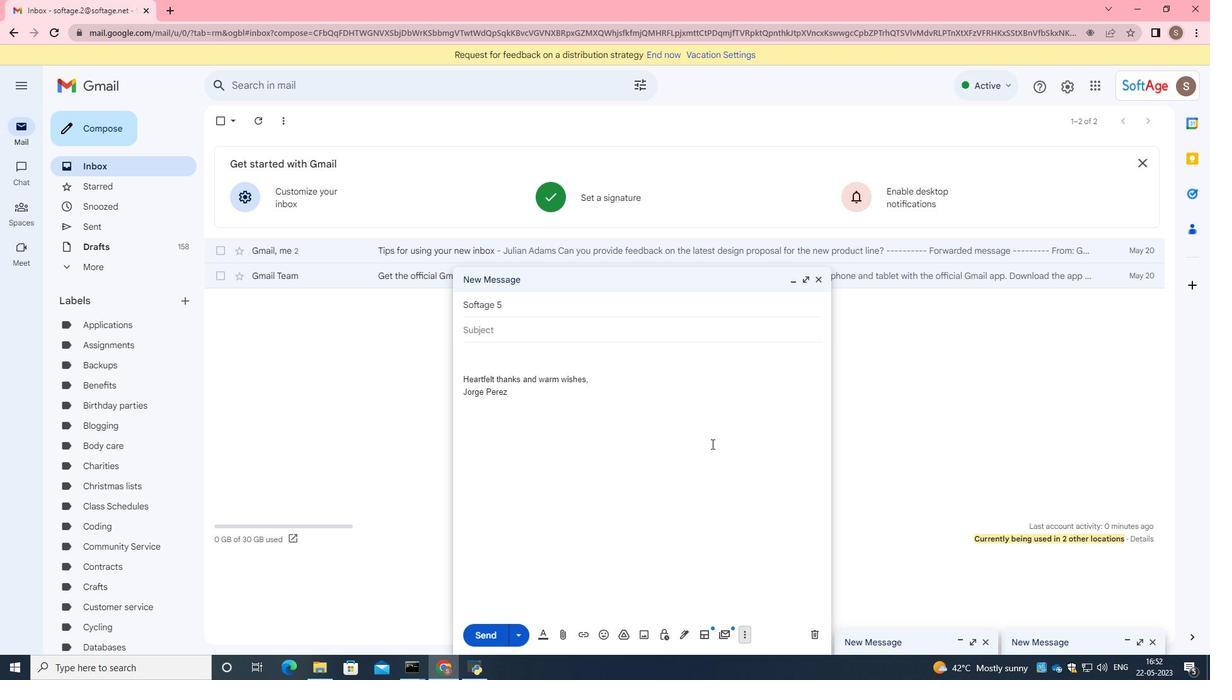 
